Task: Find connections with filter location Saint-Bruno-de-Montarville with filter topic #Trainerwith filter profile language English with filter current company Citi India with filter school Sri Krishna Institute Of Technology with filter industry Transportation, Logistics, Supply Chain and Storage with filter service category WordPress Design with filter keywords title Dental Hygienist
Action: Mouse moved to (211, 267)
Screenshot: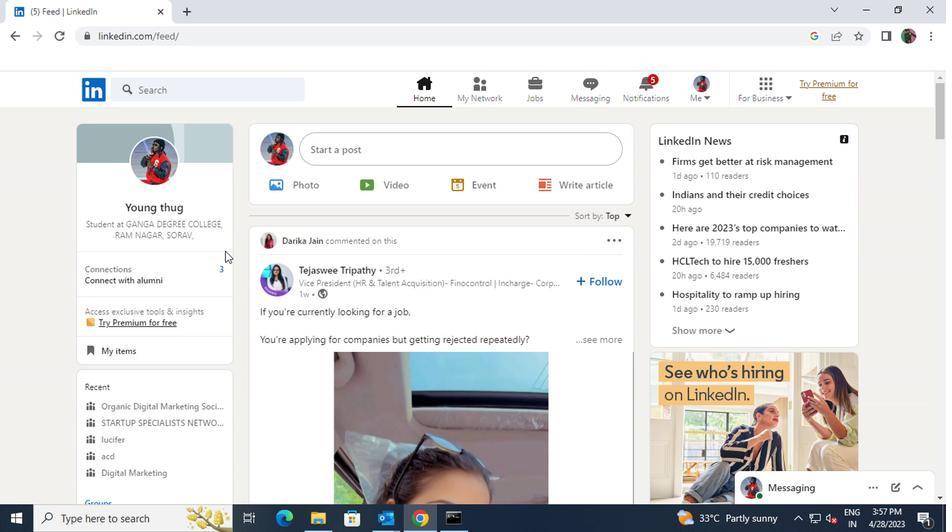 
Action: Mouse pressed left at (211, 267)
Screenshot: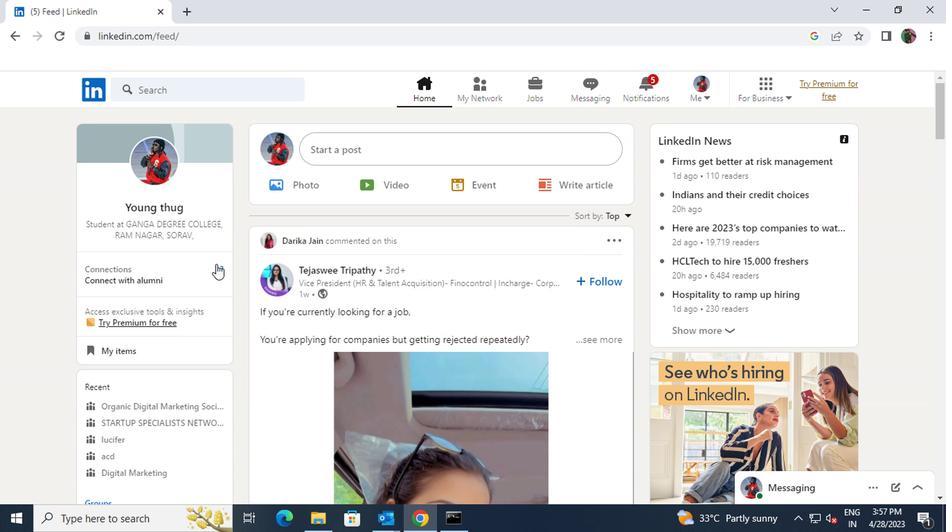 
Action: Mouse moved to (226, 169)
Screenshot: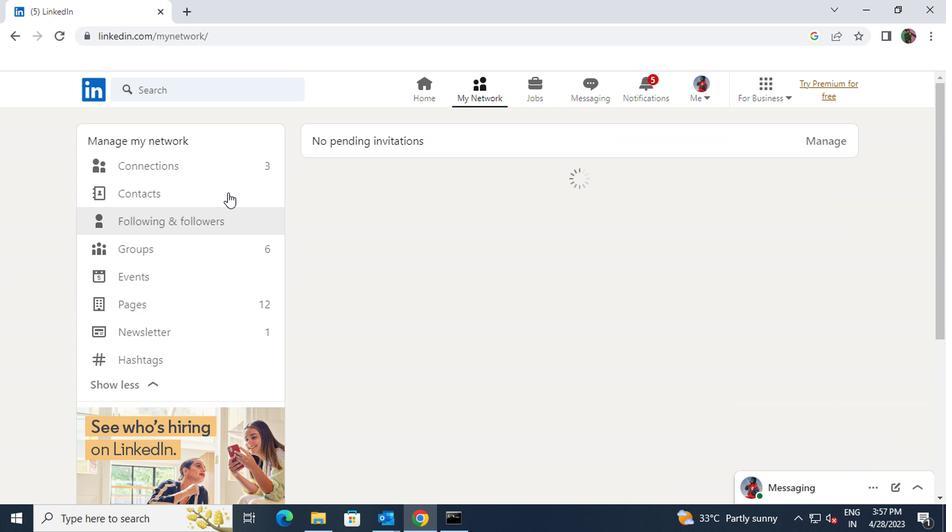 
Action: Mouse pressed left at (226, 169)
Screenshot: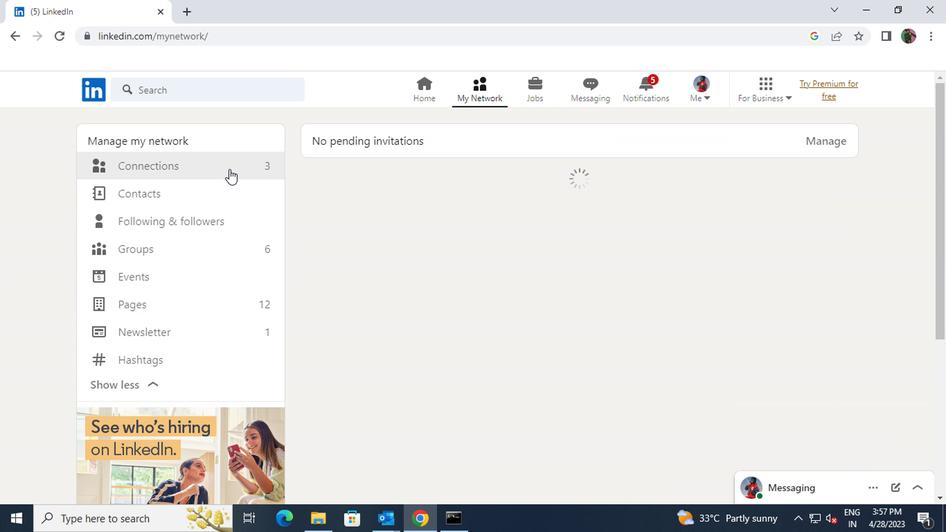
Action: Mouse moved to (556, 174)
Screenshot: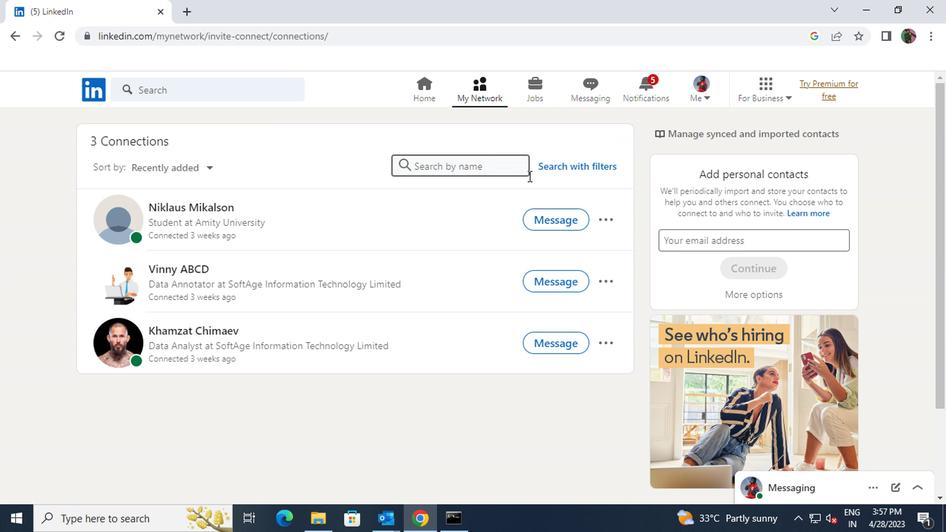 
Action: Mouse pressed left at (556, 174)
Screenshot: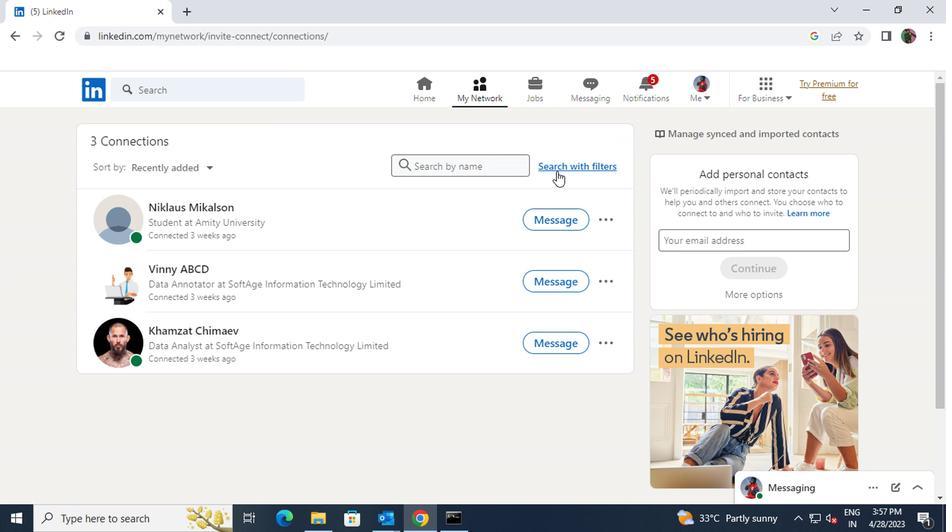 
Action: Mouse moved to (523, 131)
Screenshot: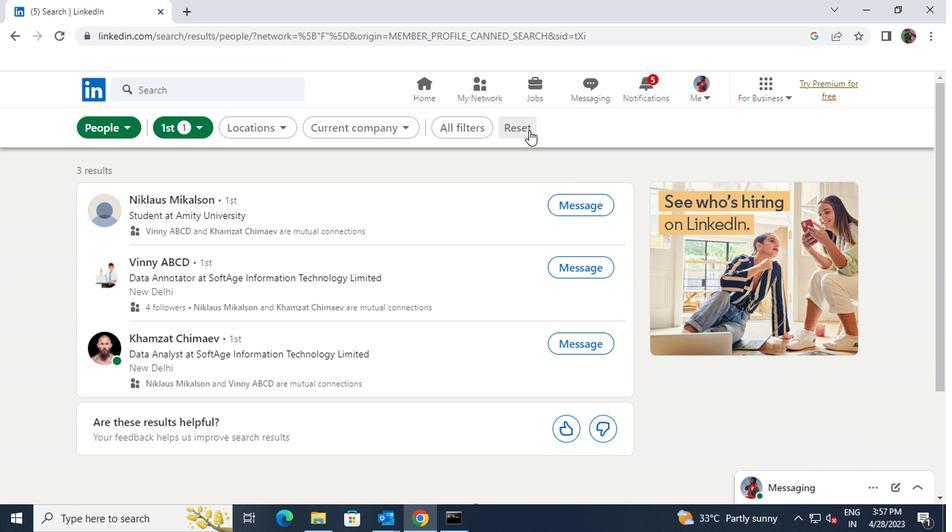 
Action: Mouse pressed left at (523, 131)
Screenshot: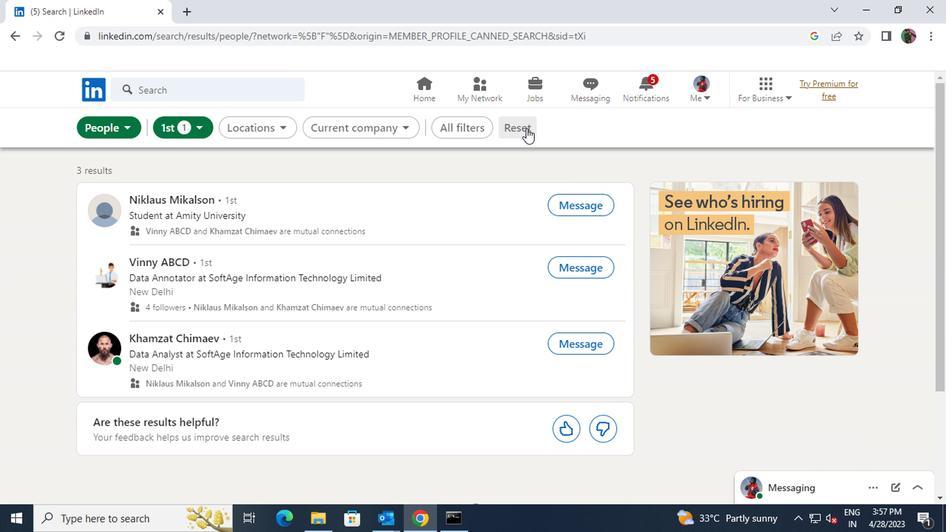 
Action: Mouse moved to (504, 126)
Screenshot: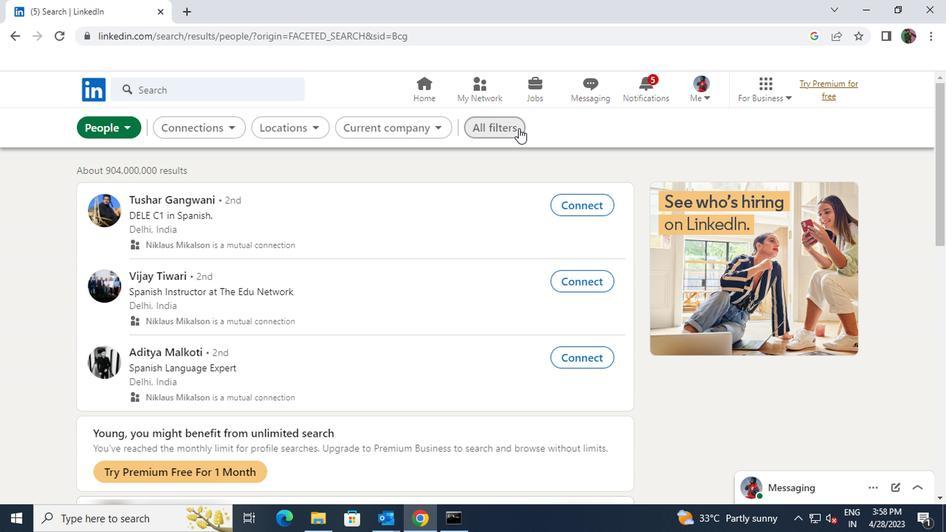 
Action: Mouse pressed left at (504, 126)
Screenshot: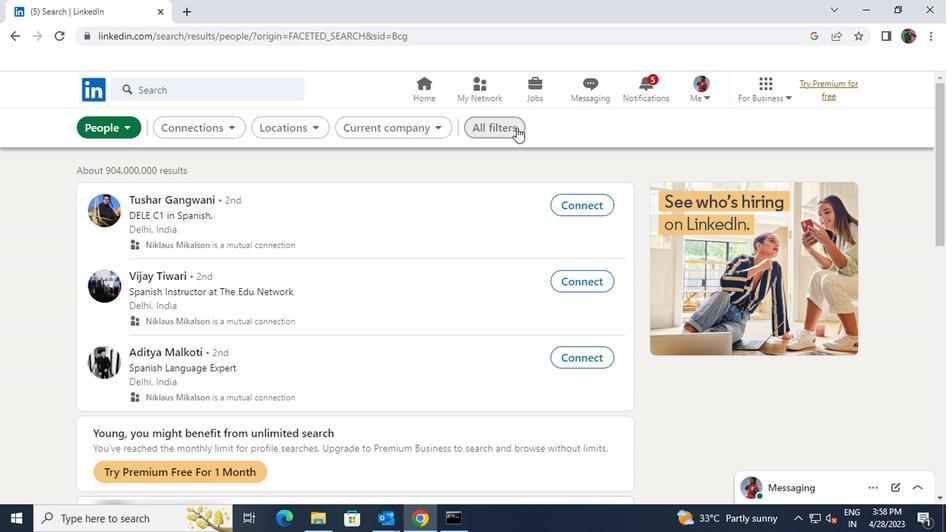 
Action: Mouse moved to (754, 319)
Screenshot: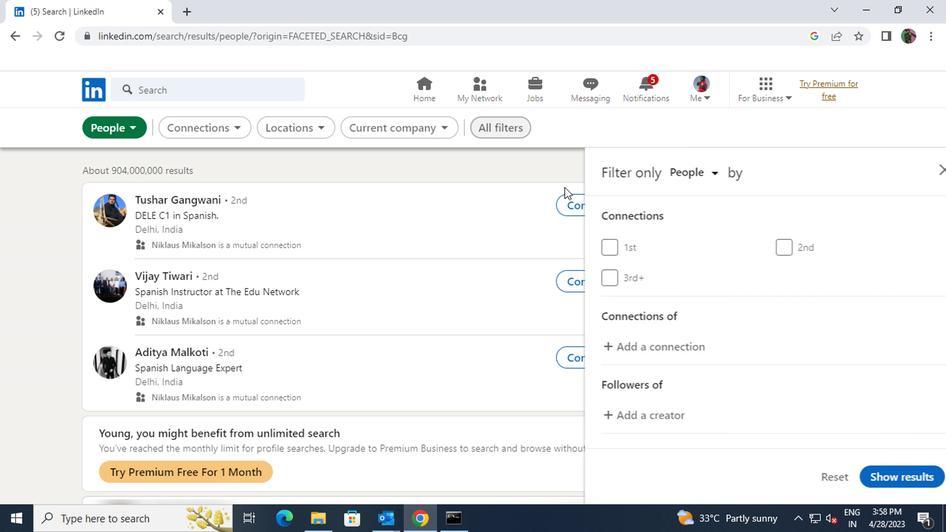 
Action: Mouse scrolled (754, 319) with delta (0, 0)
Screenshot: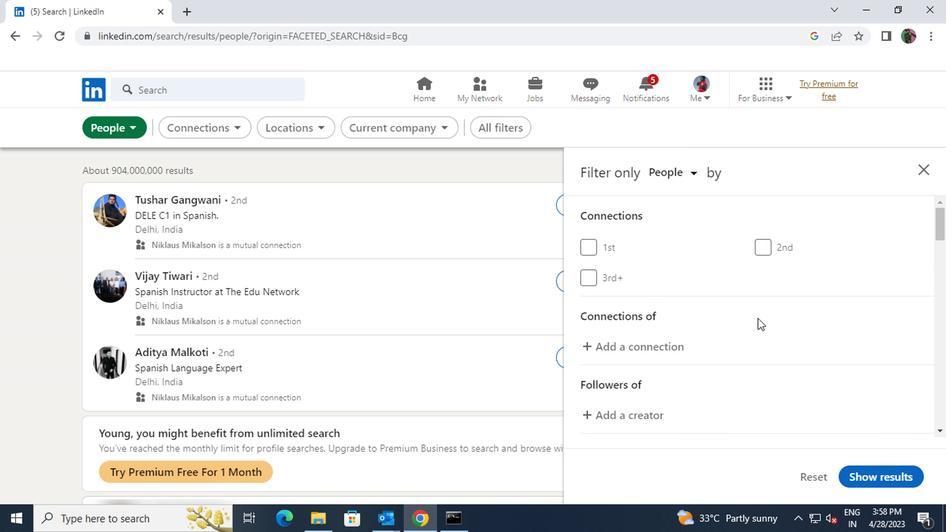 
Action: Mouse scrolled (754, 319) with delta (0, 0)
Screenshot: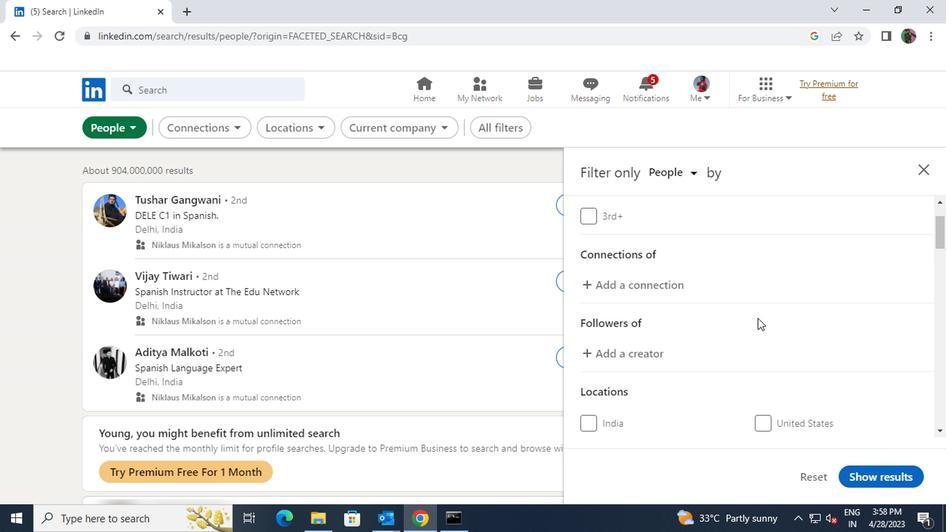 
Action: Mouse scrolled (754, 319) with delta (0, 0)
Screenshot: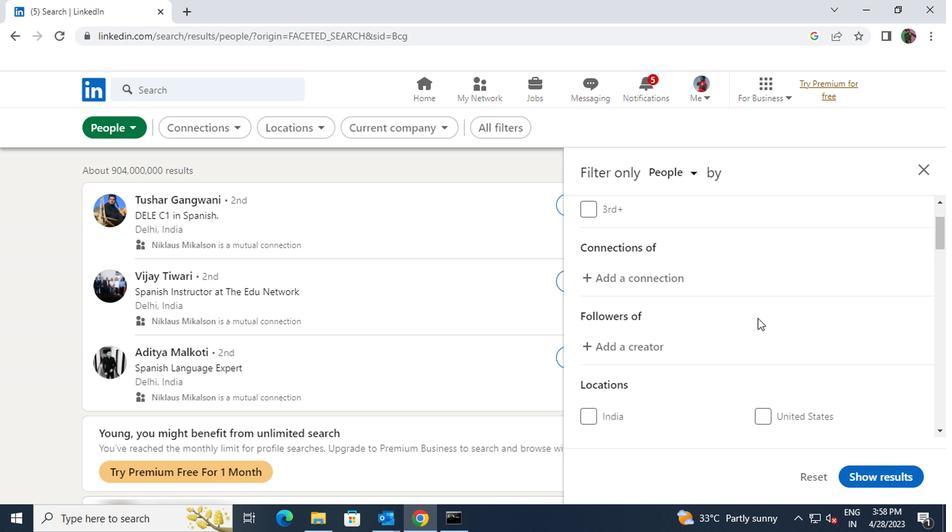 
Action: Mouse moved to (762, 333)
Screenshot: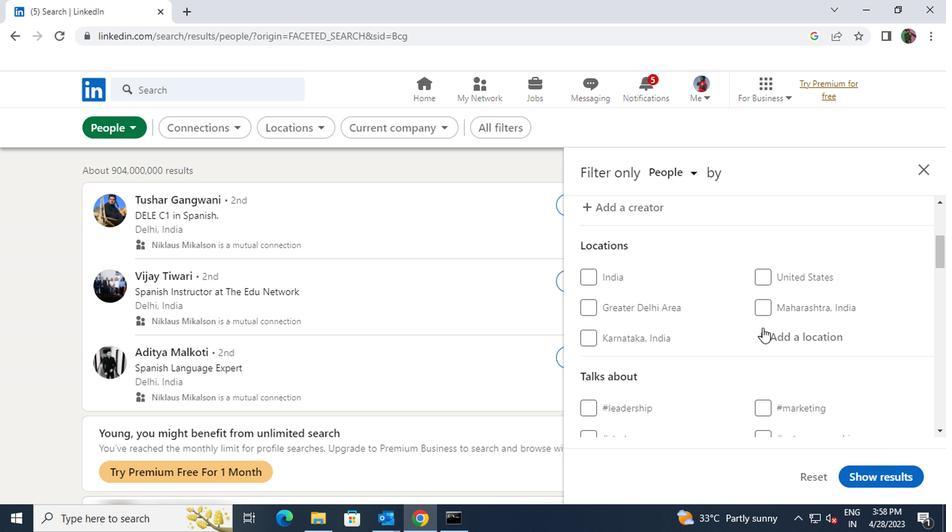 
Action: Mouse pressed left at (762, 333)
Screenshot: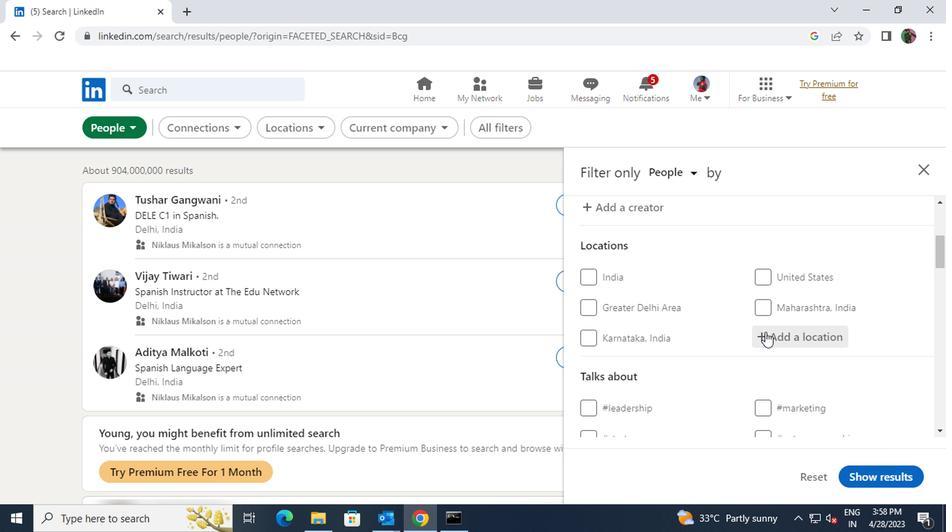 
Action: Key pressed <Key.shift><Key.shift>SAINT<Key.space><Key.shift>BRUNO<Key.space>DE
Screenshot: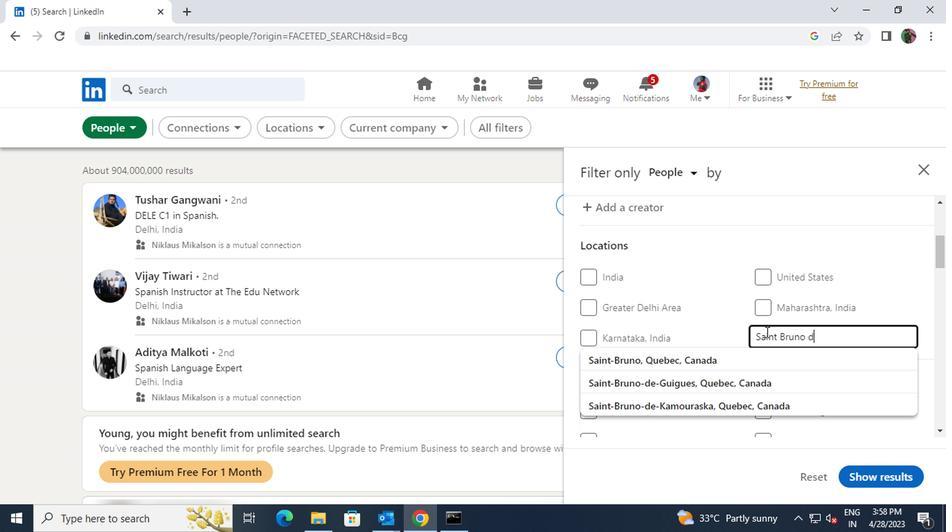 
Action: Mouse moved to (759, 357)
Screenshot: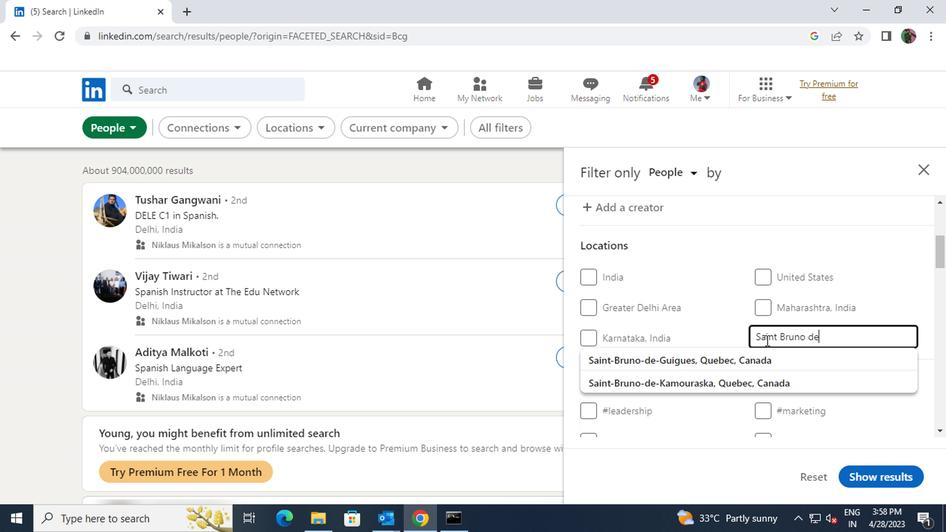 
Action: Mouse pressed left at (759, 357)
Screenshot: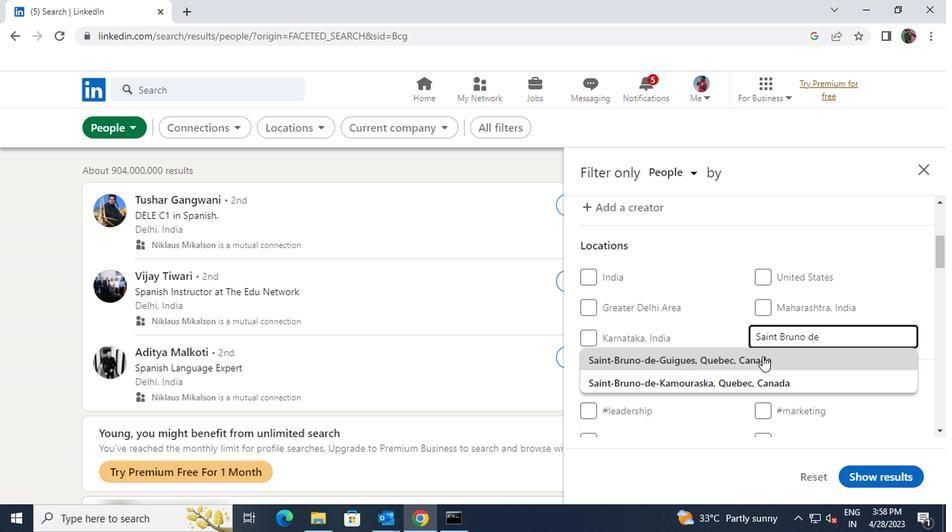 
Action: Mouse scrolled (759, 357) with delta (0, 0)
Screenshot: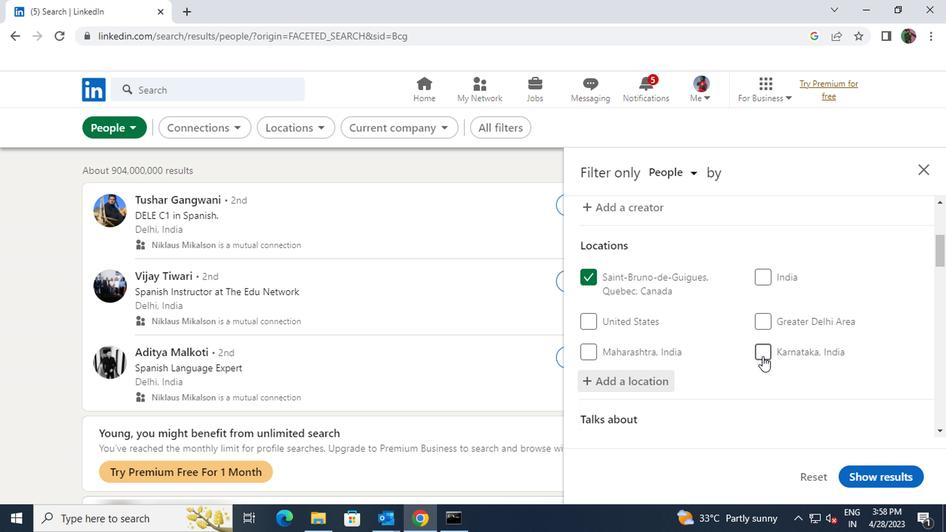 
Action: Mouse scrolled (759, 357) with delta (0, 0)
Screenshot: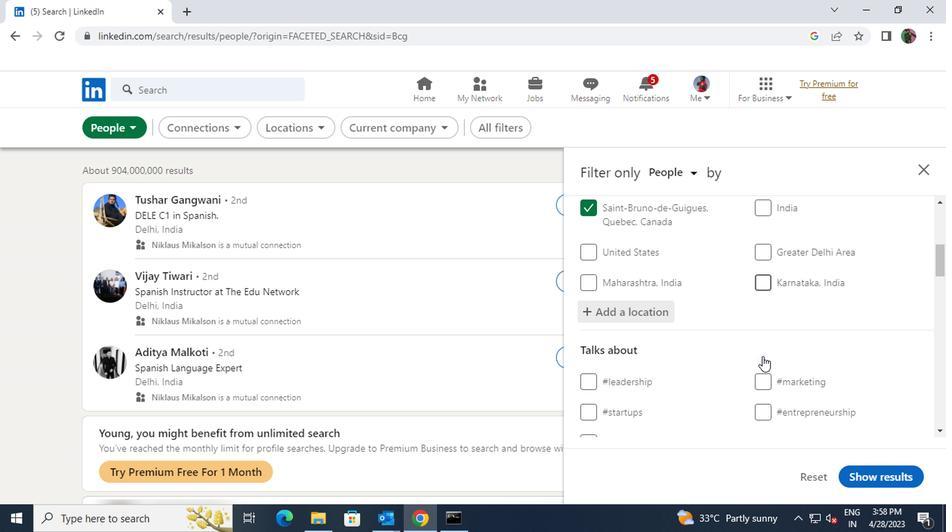 
Action: Mouse moved to (762, 372)
Screenshot: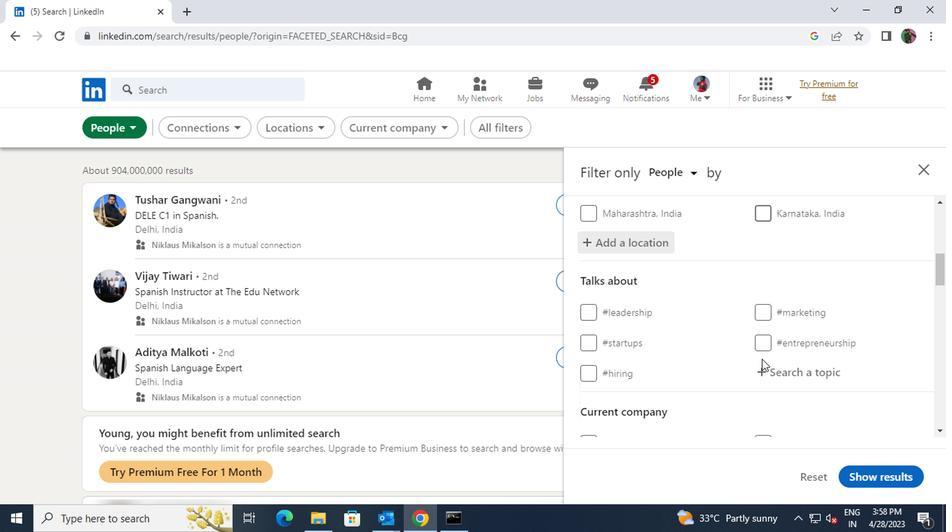 
Action: Mouse pressed left at (762, 372)
Screenshot: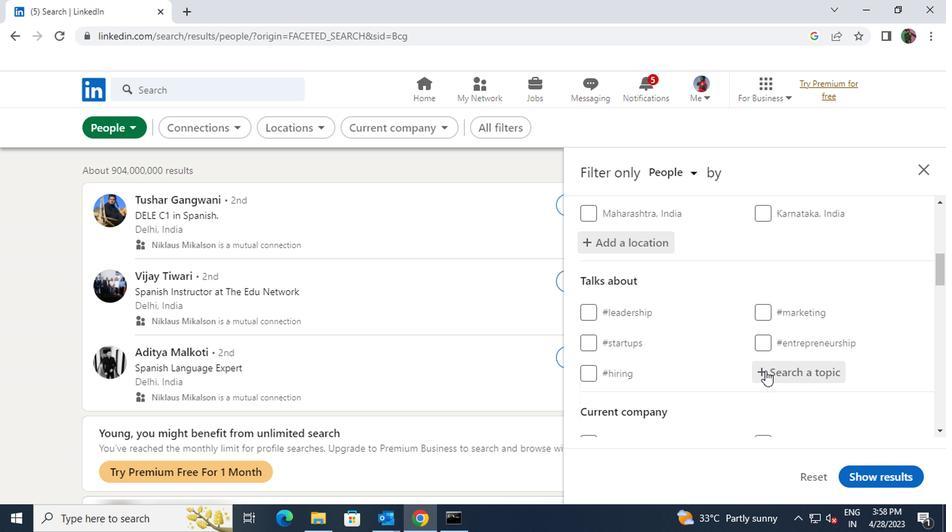 
Action: Key pressed <Key.shift>TRAINER
Screenshot: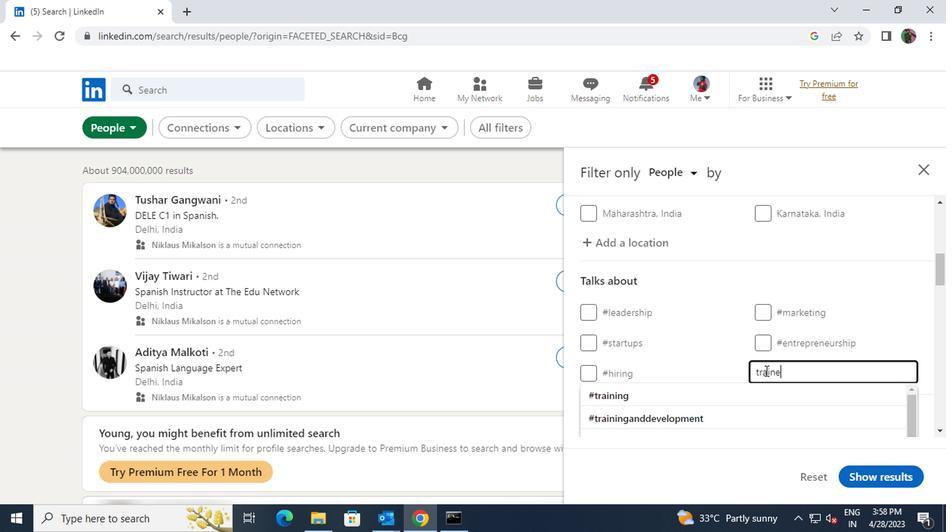 
Action: Mouse moved to (755, 389)
Screenshot: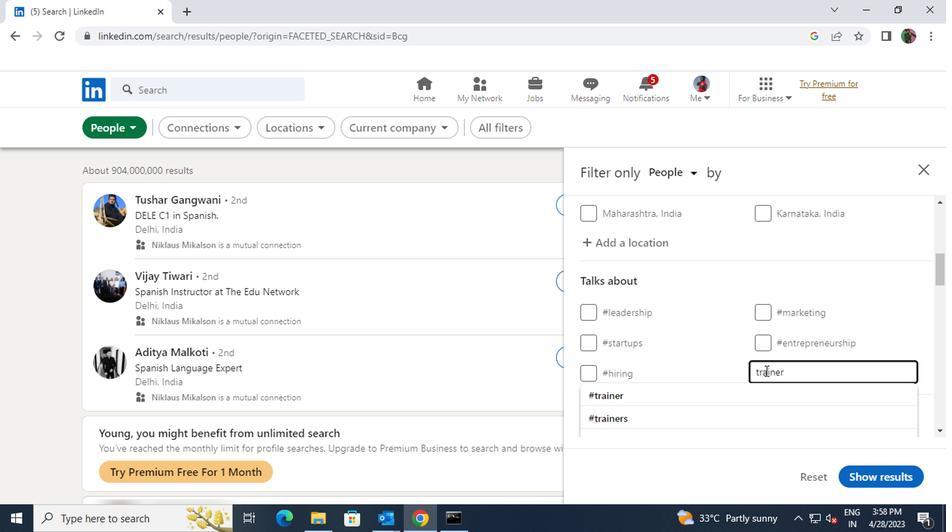 
Action: Mouse pressed left at (755, 389)
Screenshot: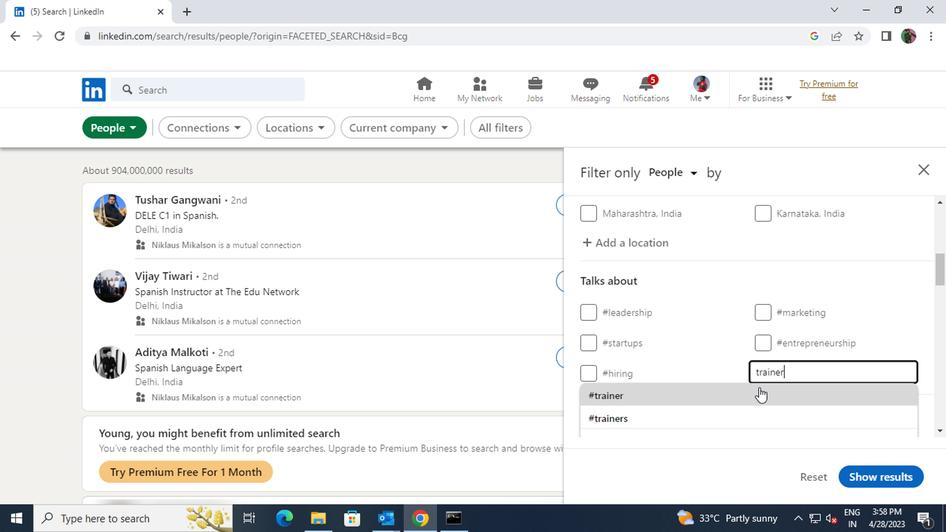 
Action: Mouse scrolled (755, 388) with delta (0, 0)
Screenshot: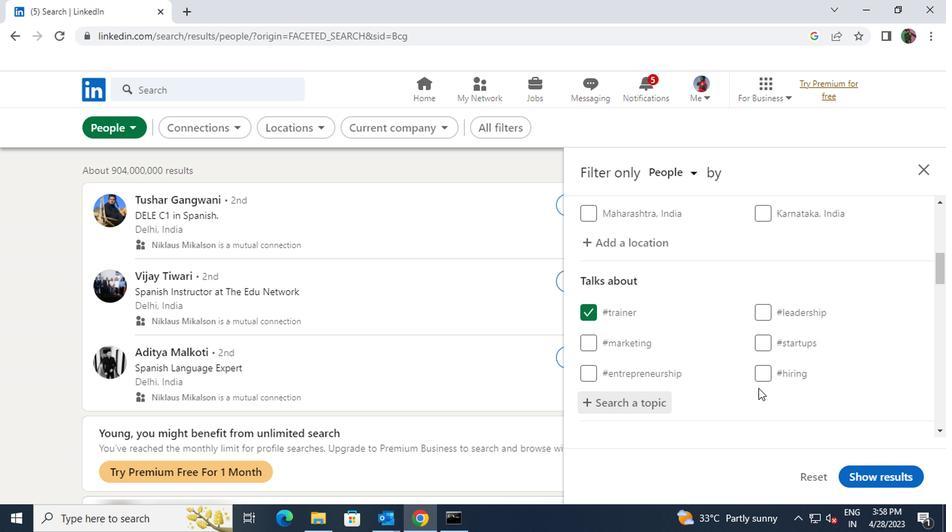 
Action: Mouse scrolled (755, 388) with delta (0, 0)
Screenshot: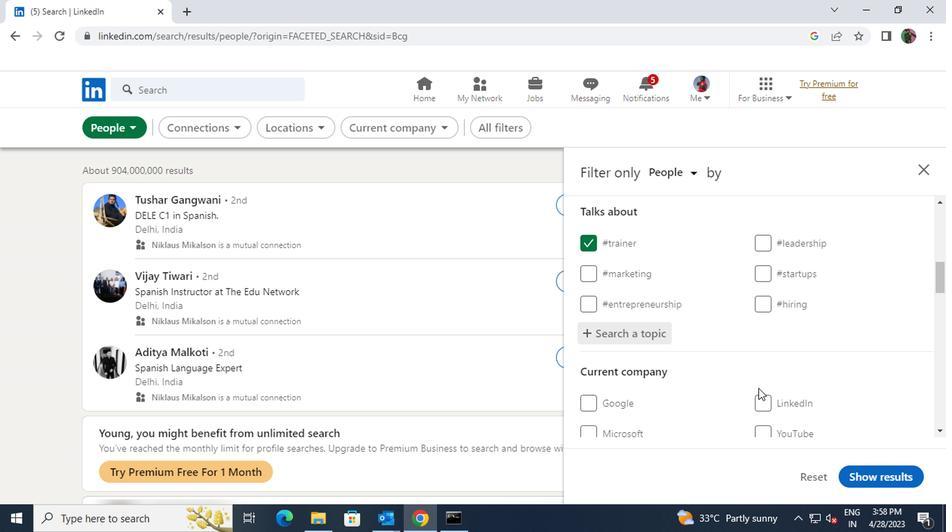 
Action: Mouse scrolled (755, 388) with delta (0, 0)
Screenshot: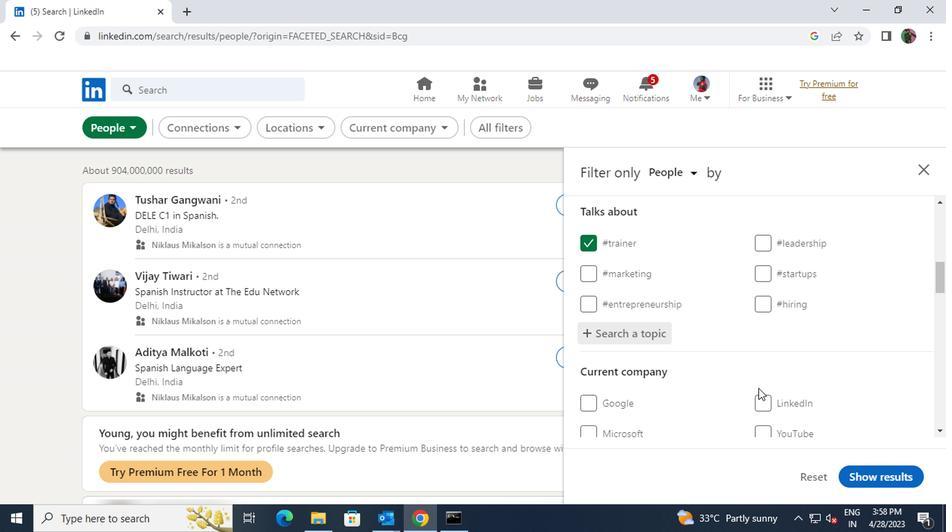 
Action: Mouse scrolled (755, 388) with delta (0, 0)
Screenshot: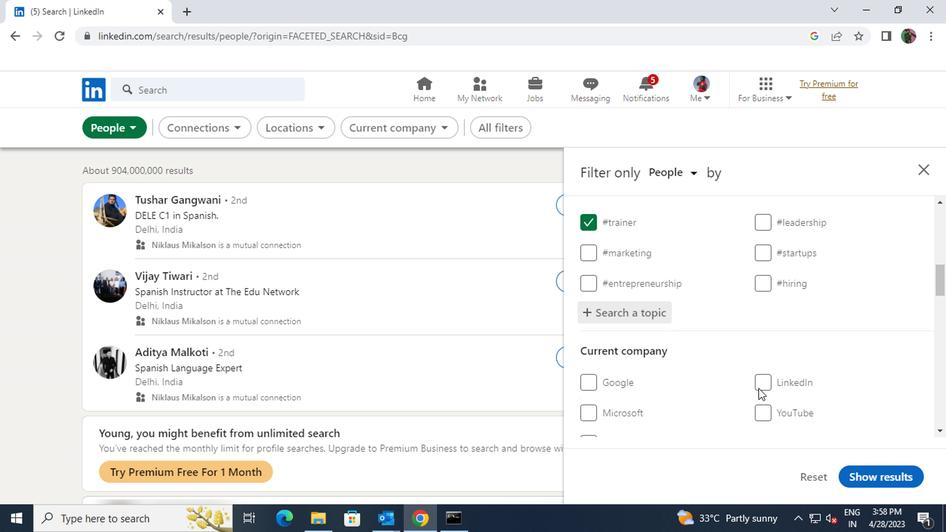 
Action: Mouse scrolled (755, 388) with delta (0, 0)
Screenshot: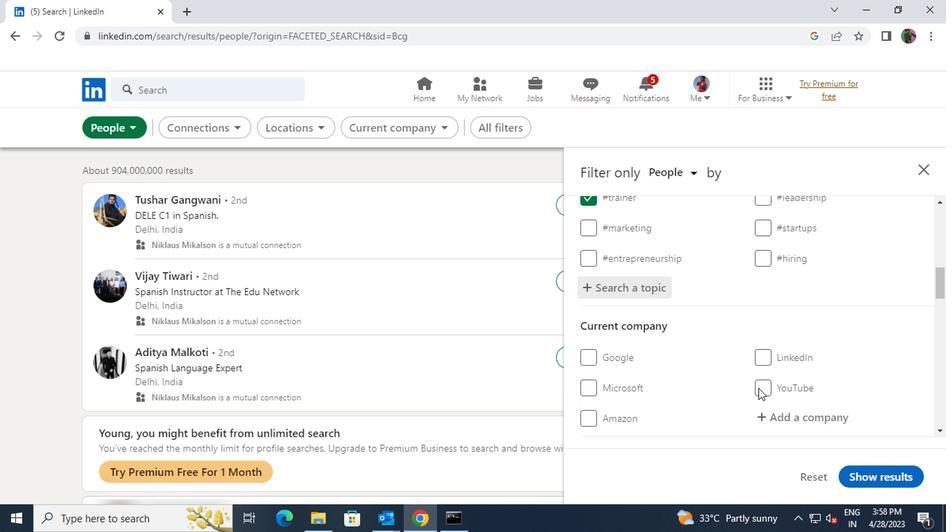 
Action: Mouse scrolled (755, 388) with delta (0, 0)
Screenshot: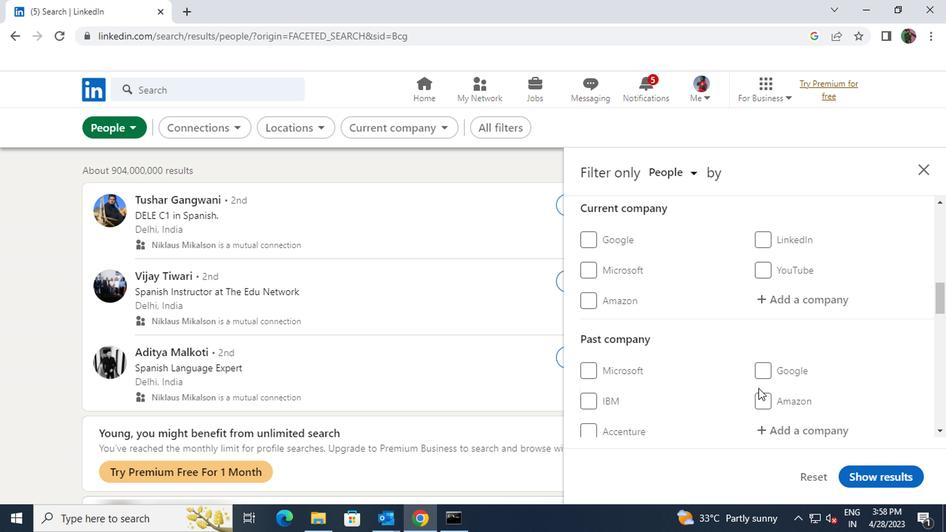
Action: Mouse scrolled (755, 388) with delta (0, 0)
Screenshot: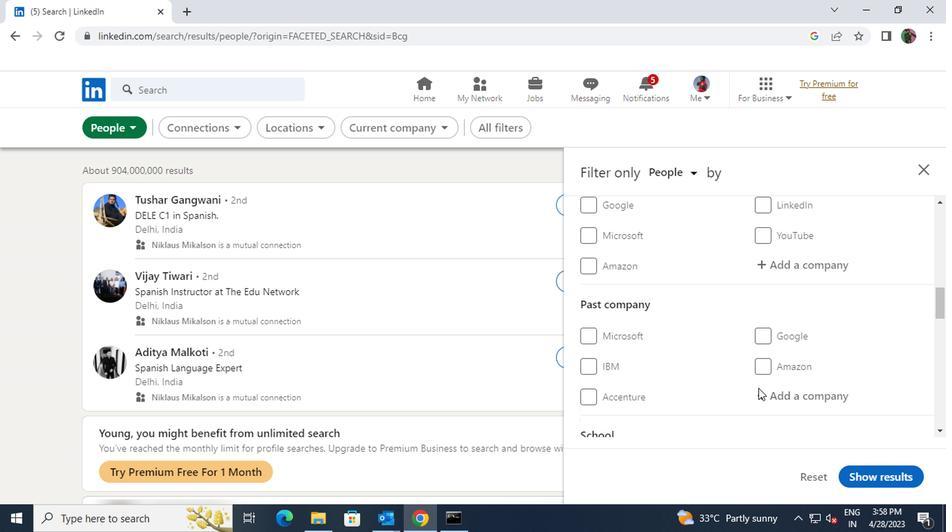 
Action: Mouse scrolled (755, 388) with delta (0, 0)
Screenshot: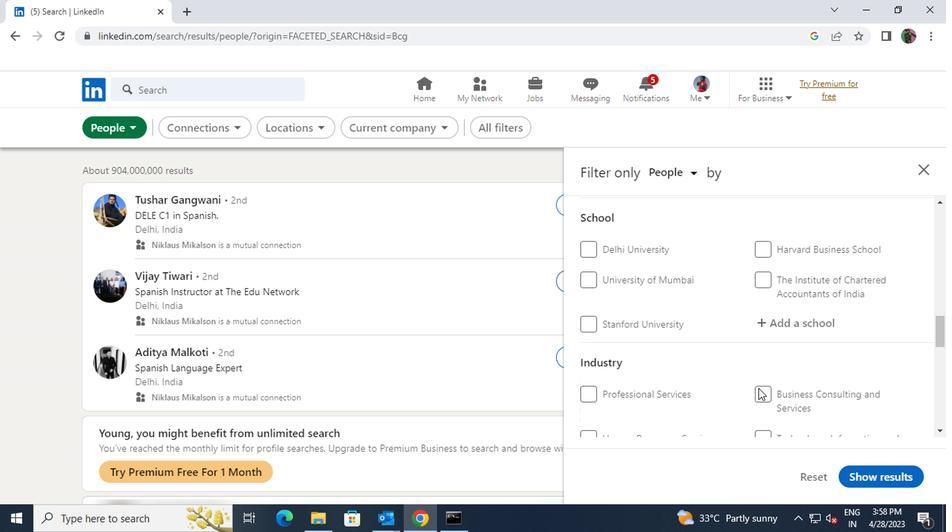 
Action: Mouse scrolled (755, 388) with delta (0, 0)
Screenshot: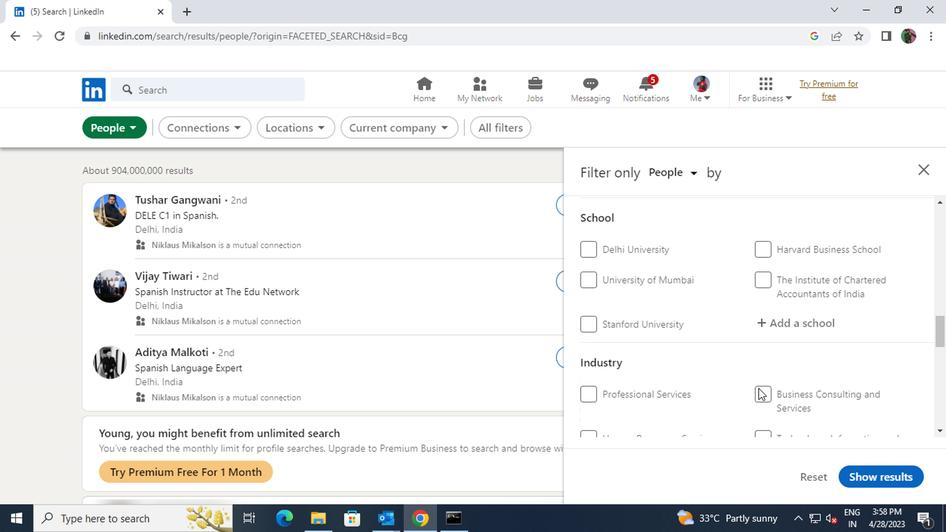 
Action: Mouse scrolled (755, 388) with delta (0, 0)
Screenshot: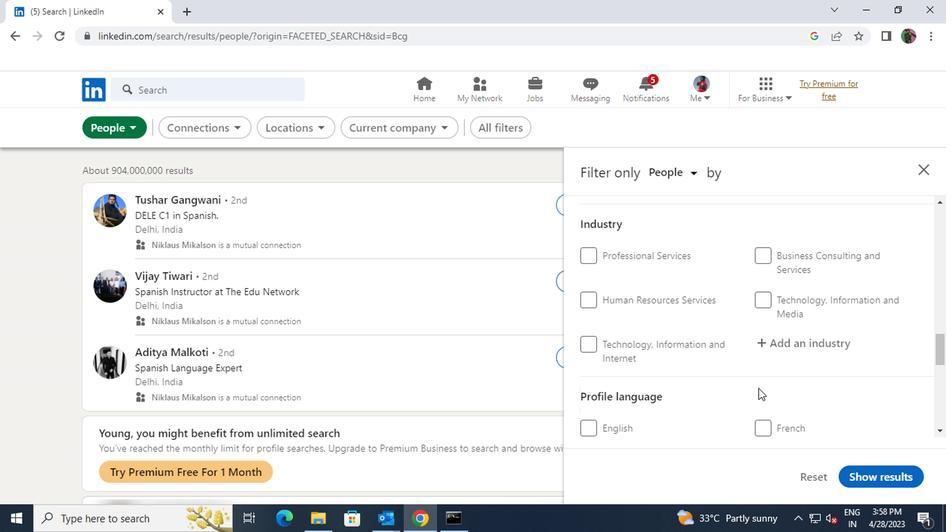 
Action: Mouse moved to (584, 357)
Screenshot: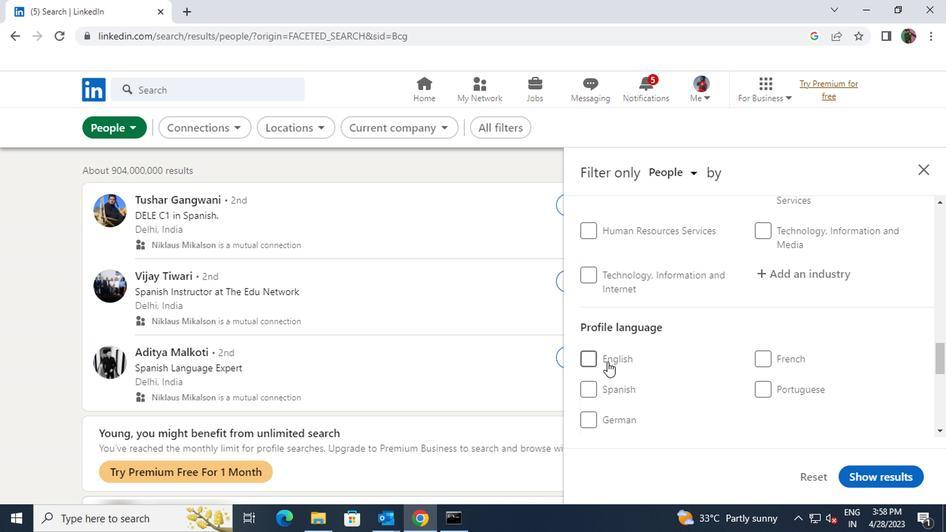 
Action: Mouse pressed left at (584, 357)
Screenshot: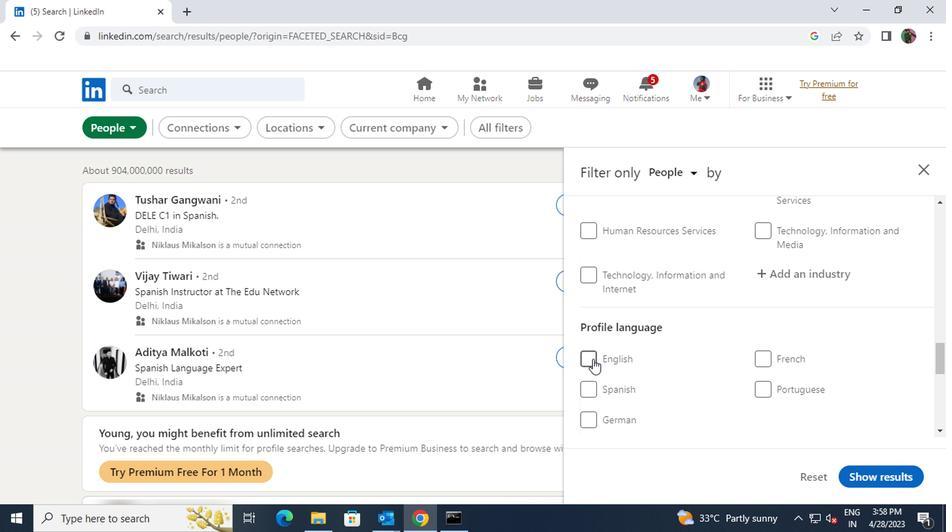 
Action: Mouse moved to (669, 355)
Screenshot: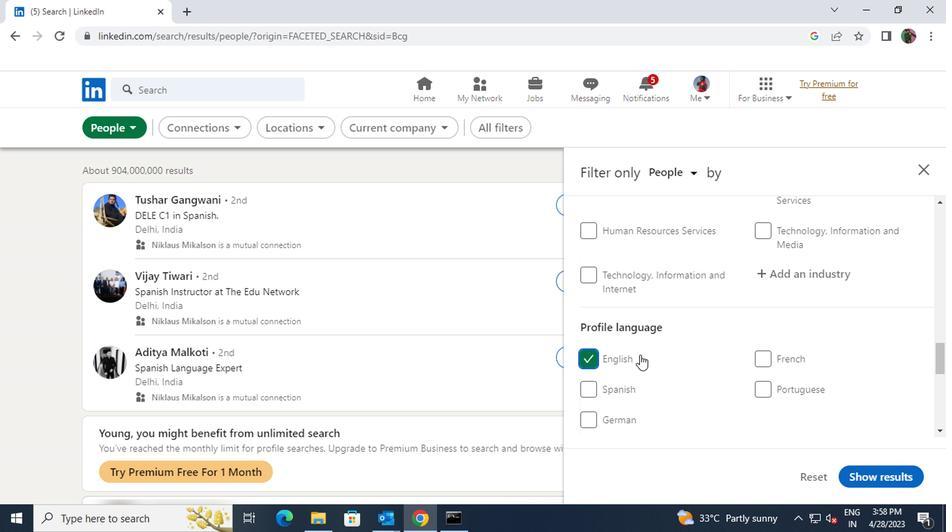 
Action: Mouse scrolled (669, 356) with delta (0, 0)
Screenshot: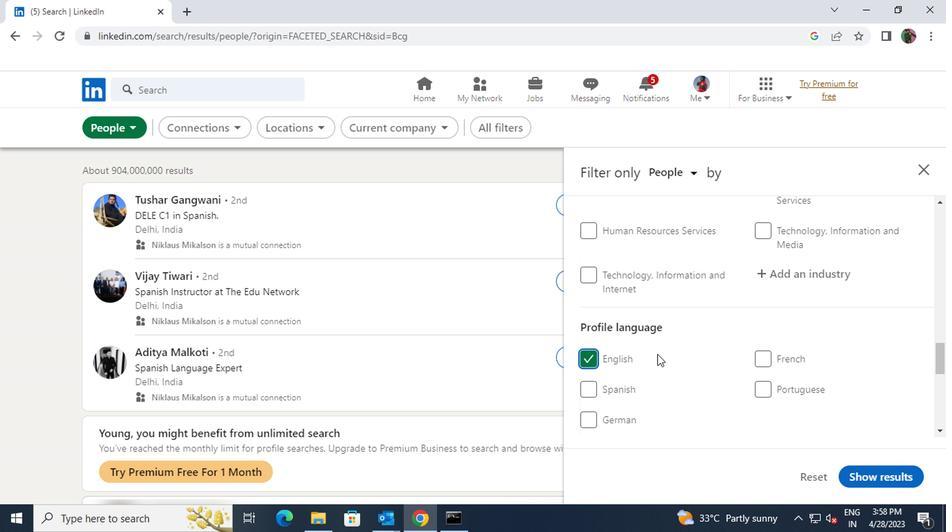 
Action: Mouse scrolled (669, 356) with delta (0, 0)
Screenshot: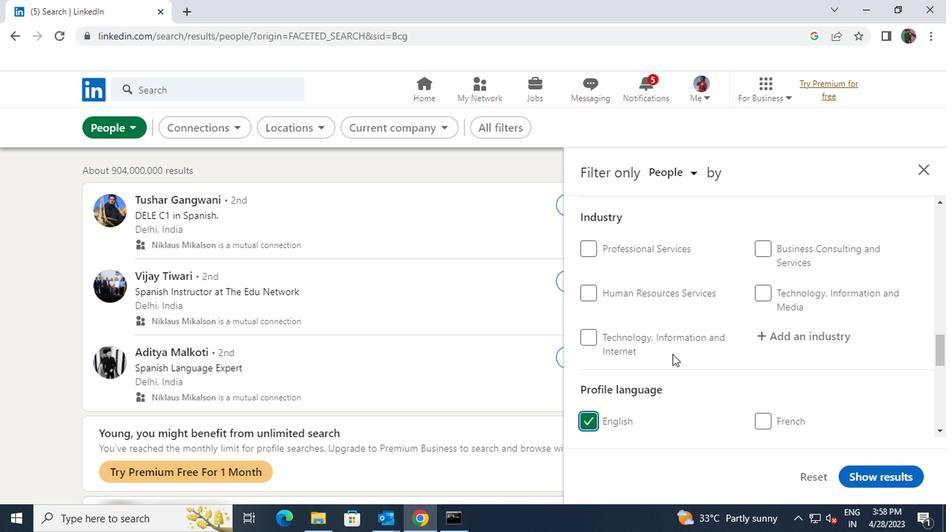 
Action: Mouse scrolled (669, 356) with delta (0, 0)
Screenshot: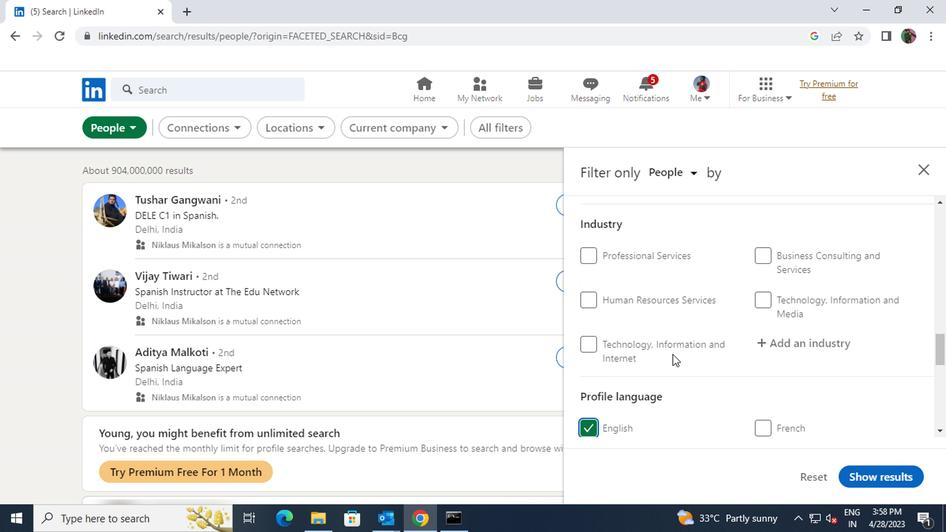 
Action: Mouse scrolled (669, 356) with delta (0, 0)
Screenshot: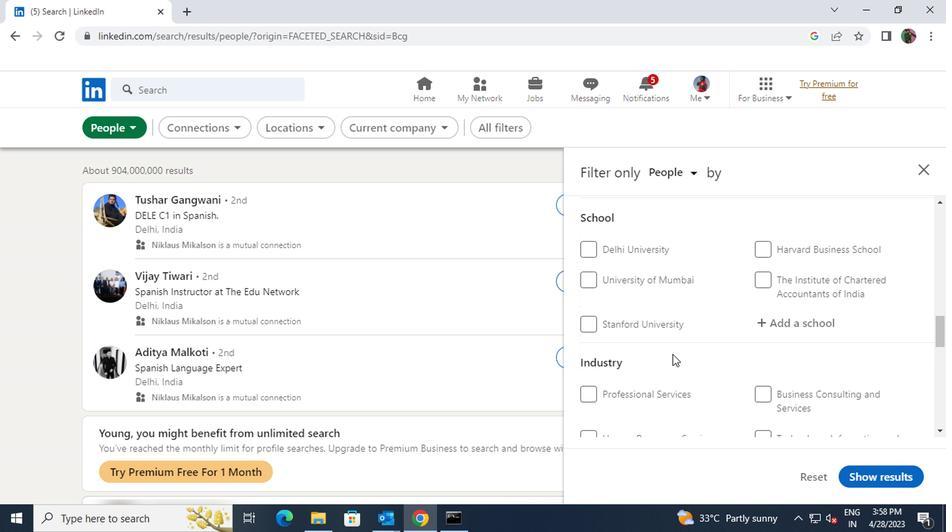 
Action: Mouse scrolled (669, 356) with delta (0, 0)
Screenshot: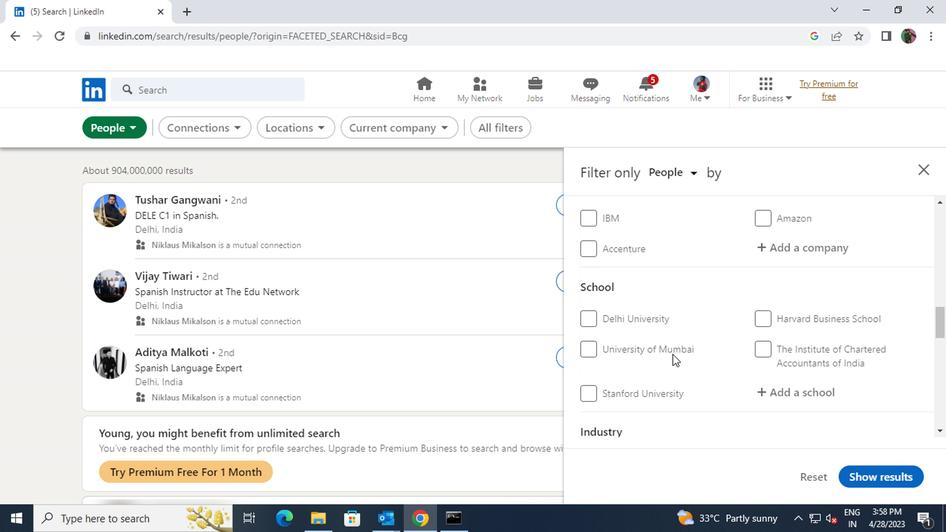 
Action: Mouse scrolled (669, 356) with delta (0, 0)
Screenshot: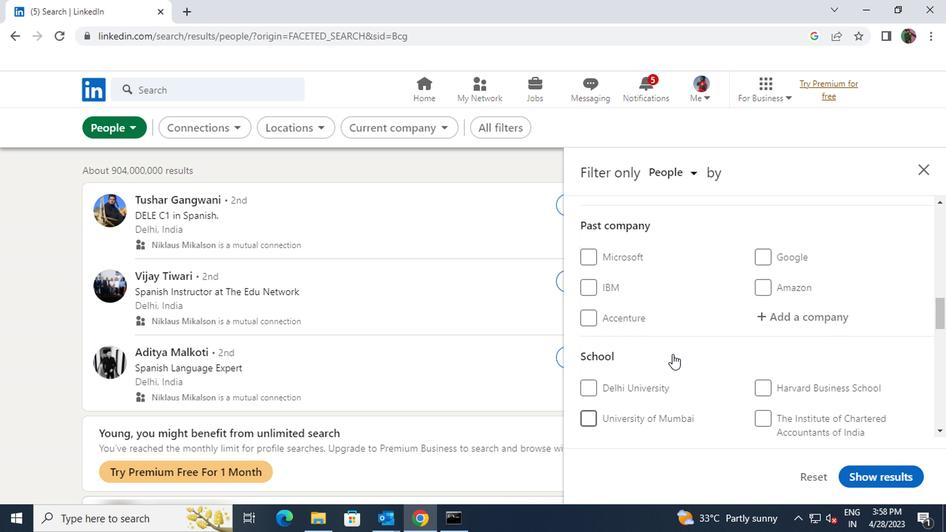 
Action: Mouse scrolled (669, 356) with delta (0, 0)
Screenshot: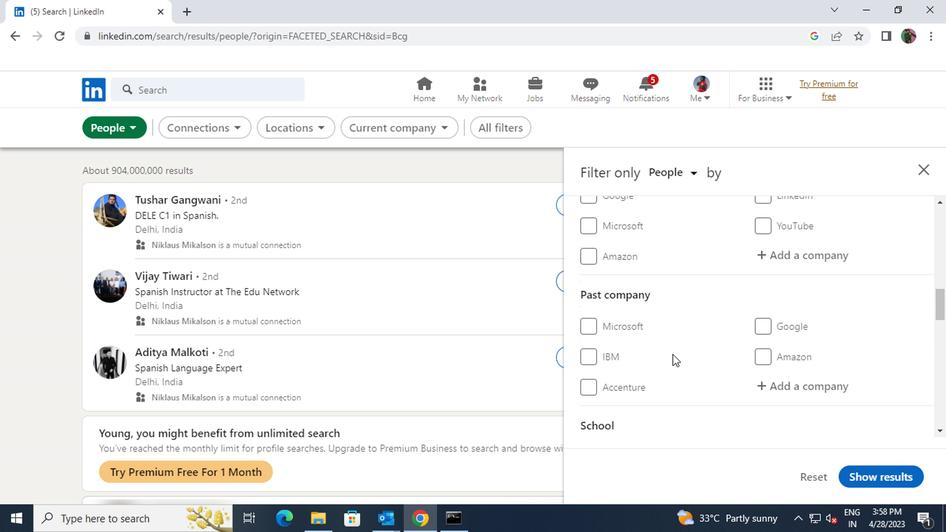 
Action: Mouse moved to (787, 326)
Screenshot: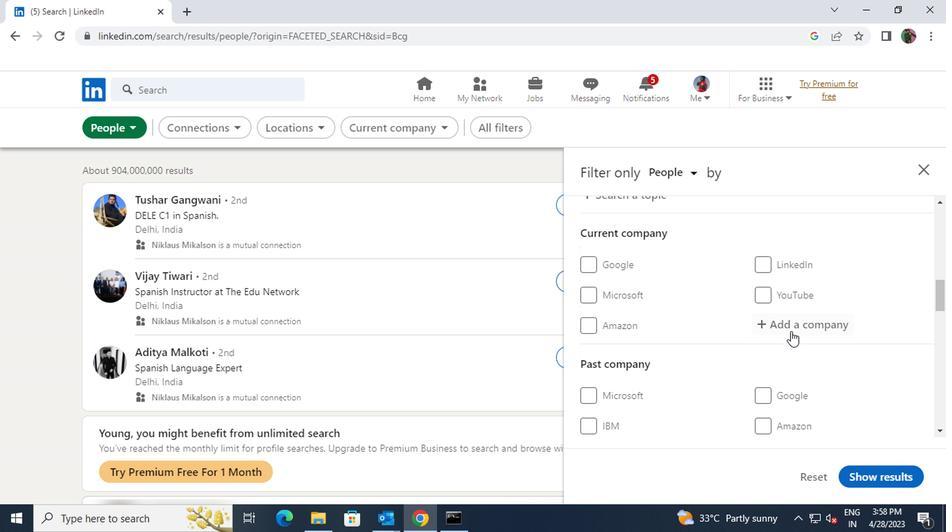 
Action: Mouse pressed left at (787, 326)
Screenshot: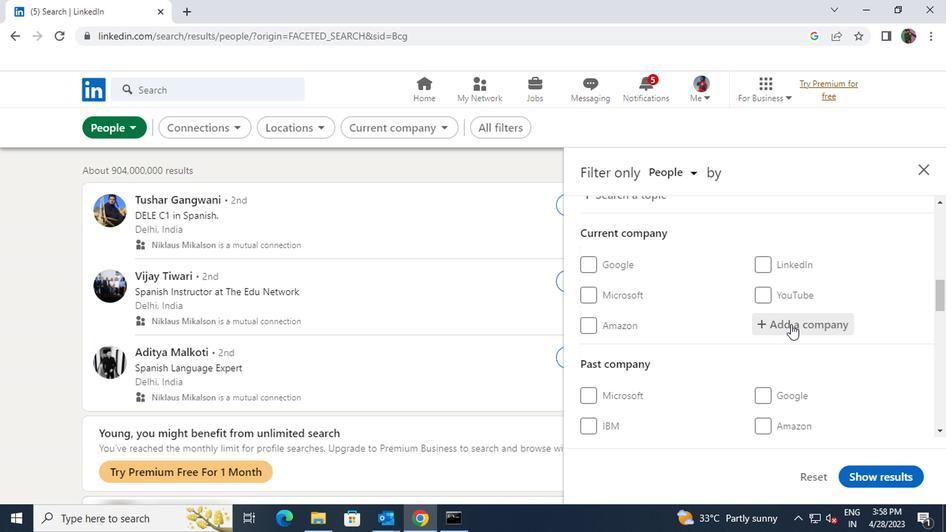 
Action: Key pressed <Key.shift>CITI<Key.space>INDIA
Screenshot: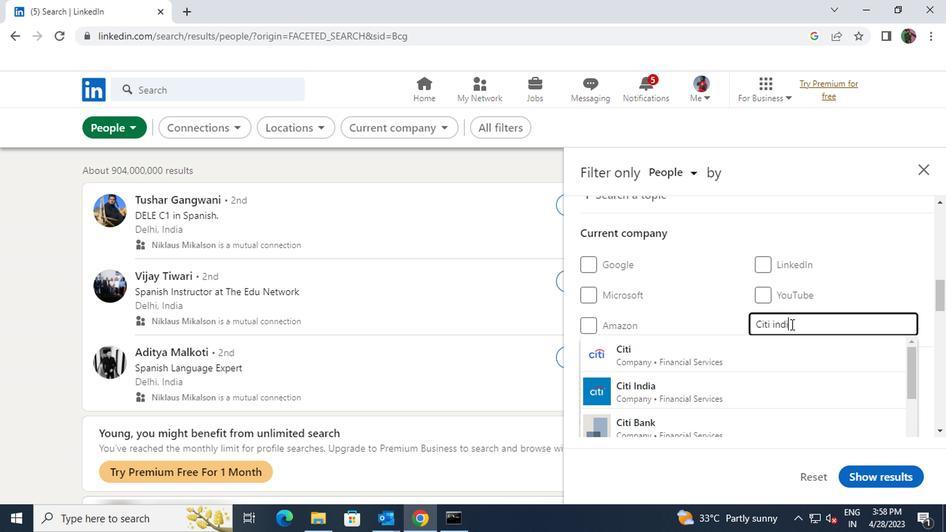 
Action: Mouse moved to (779, 344)
Screenshot: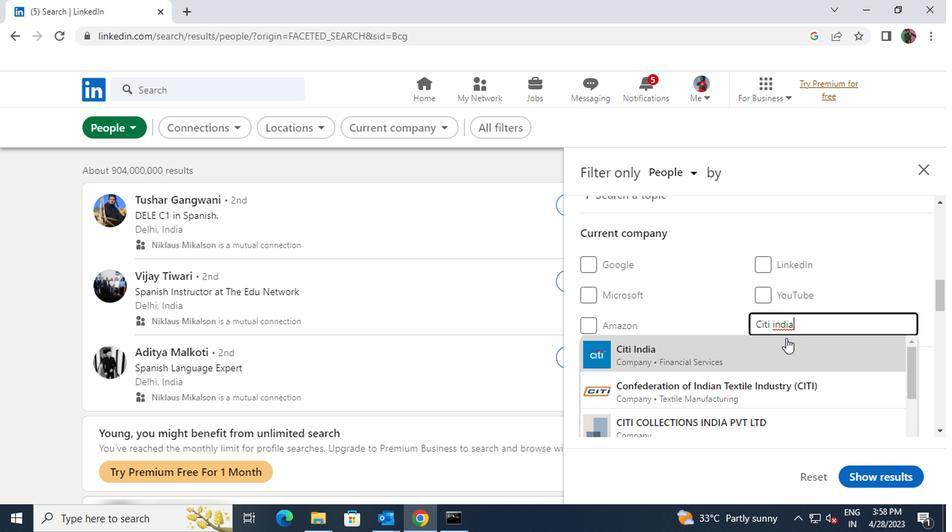 
Action: Mouse pressed left at (779, 344)
Screenshot: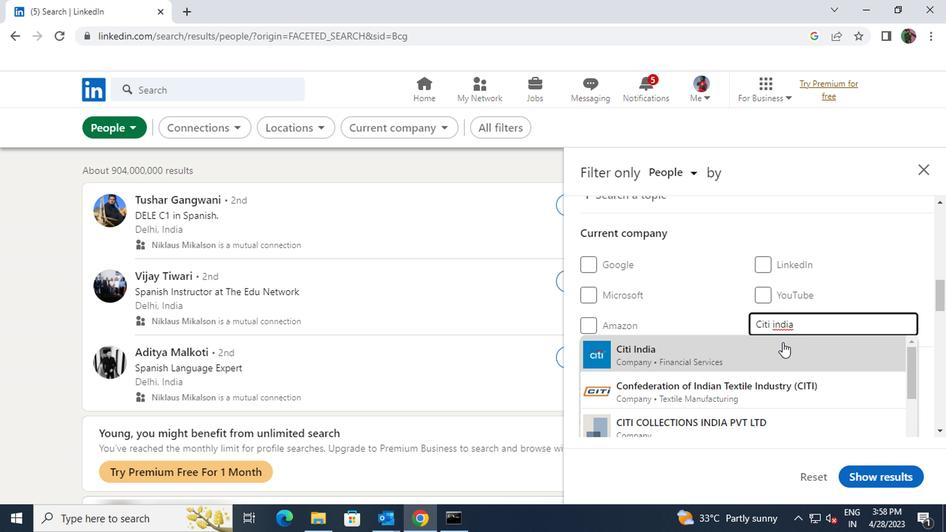 
Action: Mouse scrolled (779, 343) with delta (0, 0)
Screenshot: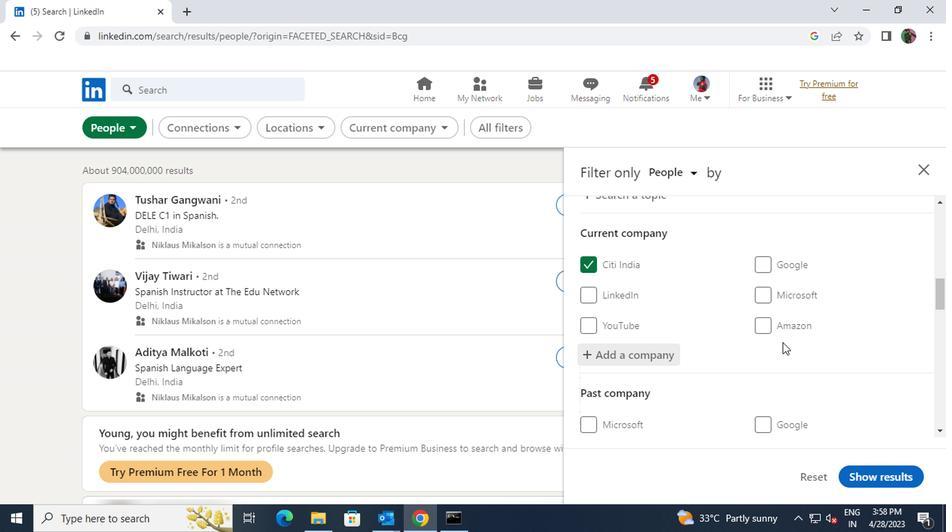 
Action: Mouse scrolled (779, 343) with delta (0, 0)
Screenshot: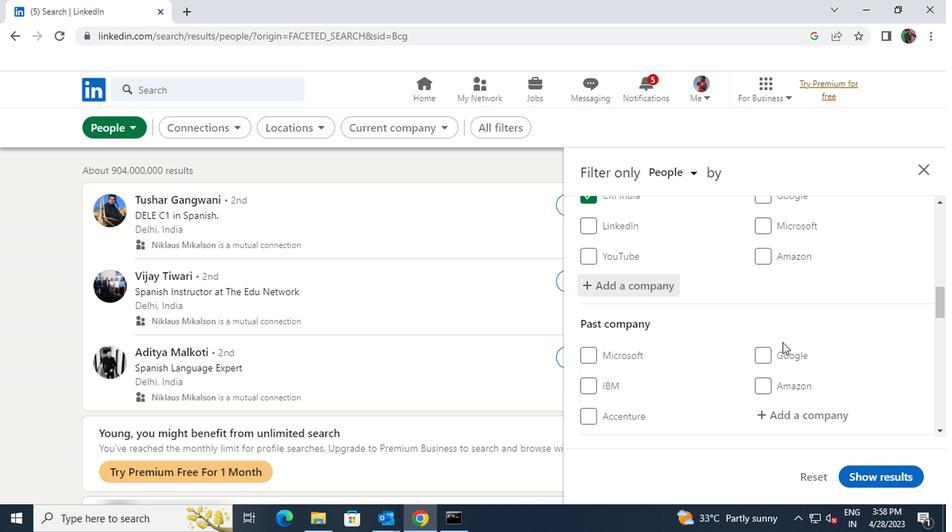 
Action: Mouse scrolled (779, 343) with delta (0, 0)
Screenshot: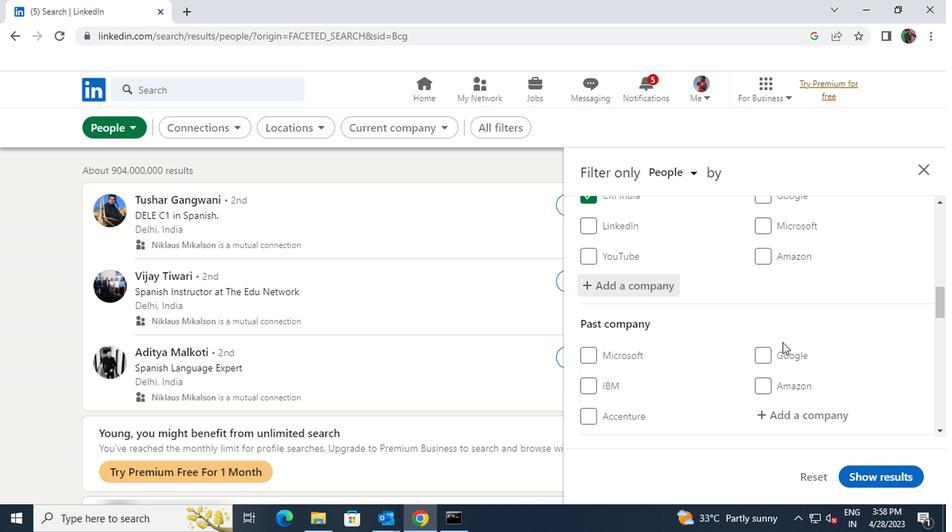 
Action: Mouse scrolled (779, 343) with delta (0, 0)
Screenshot: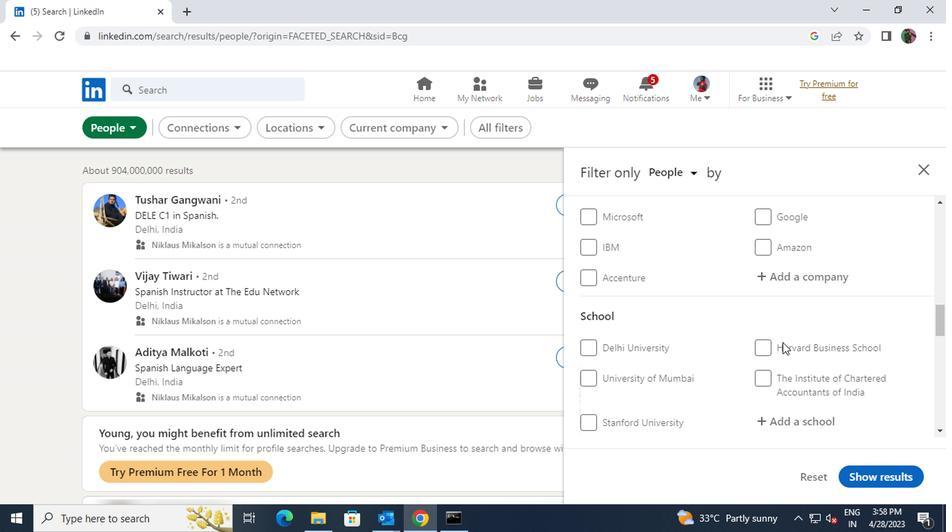 
Action: Mouse moved to (780, 351)
Screenshot: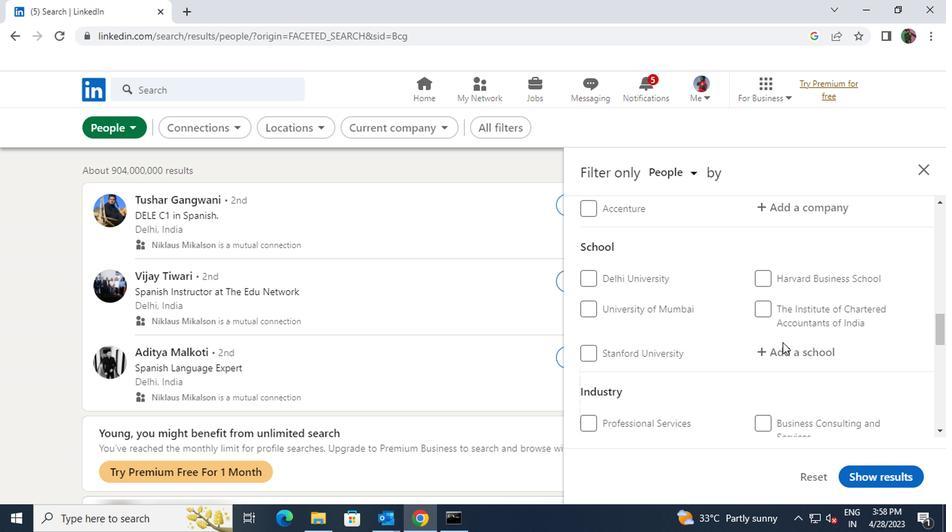 
Action: Mouse pressed left at (780, 351)
Screenshot: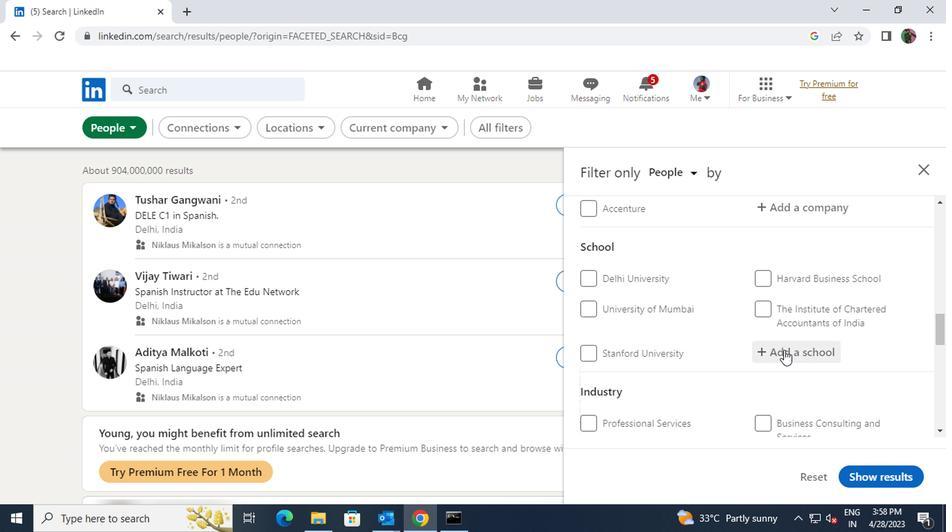 
Action: Key pressed <Key.shift>SRI<Key.space><Key.shift>KRISHNA<Key.space>
Screenshot: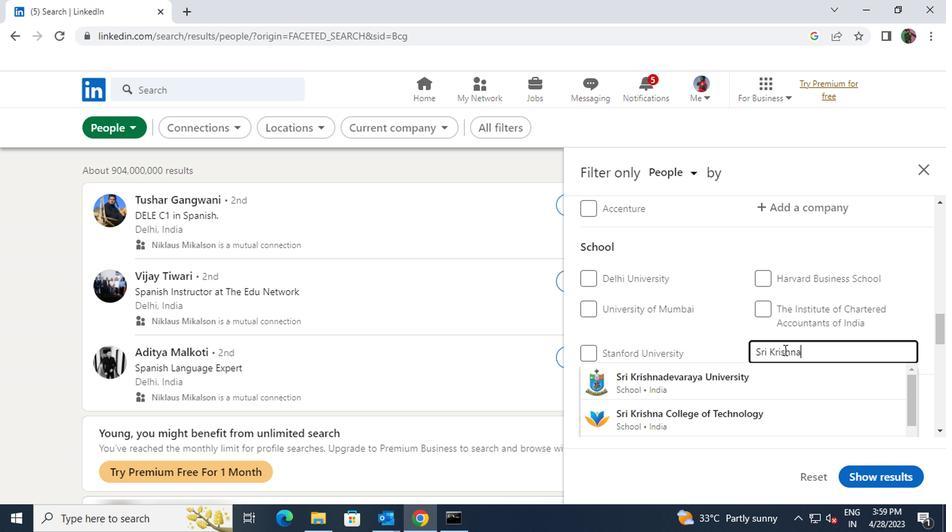 
Action: Mouse moved to (777, 376)
Screenshot: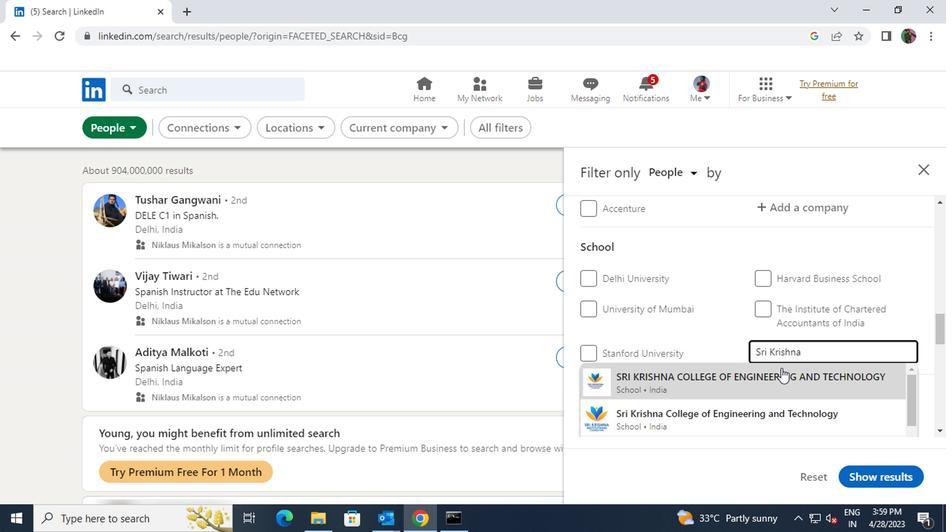 
Action: Mouse pressed left at (777, 376)
Screenshot: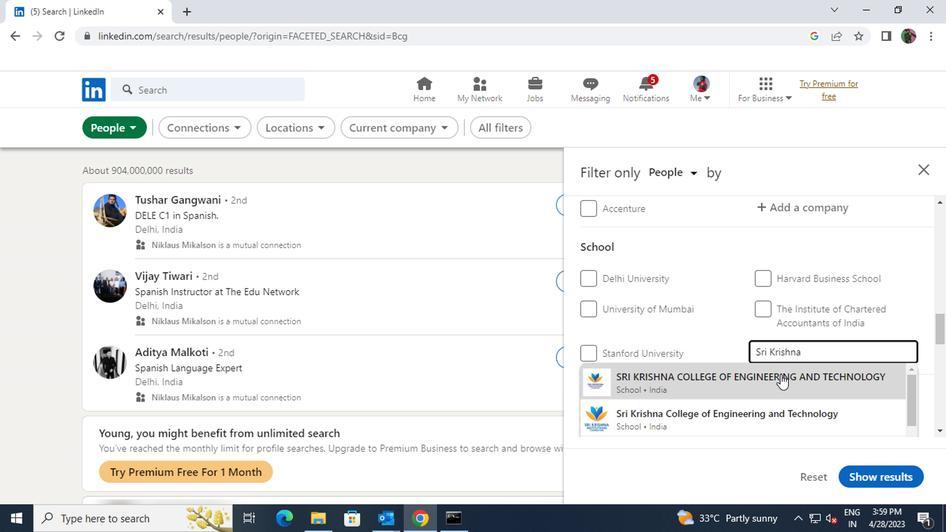 
Action: Mouse scrolled (777, 375) with delta (0, 0)
Screenshot: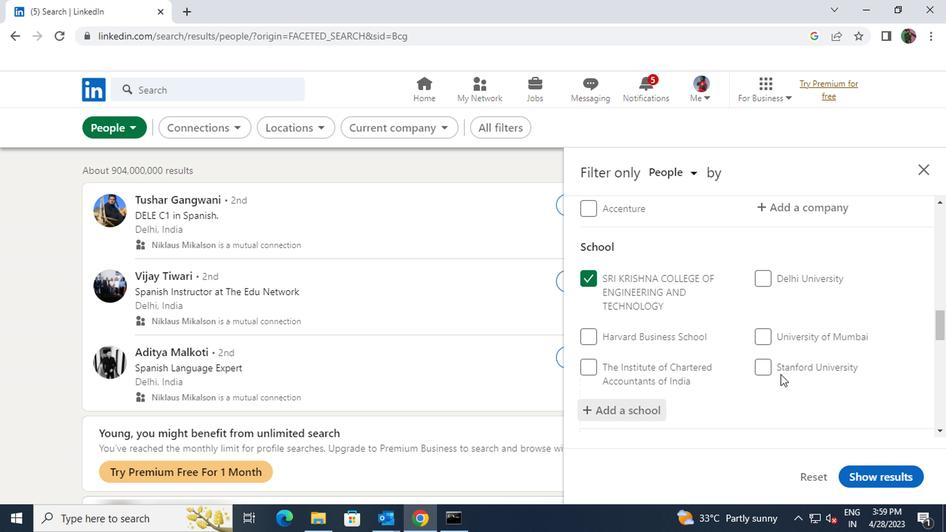 
Action: Mouse scrolled (777, 375) with delta (0, 0)
Screenshot: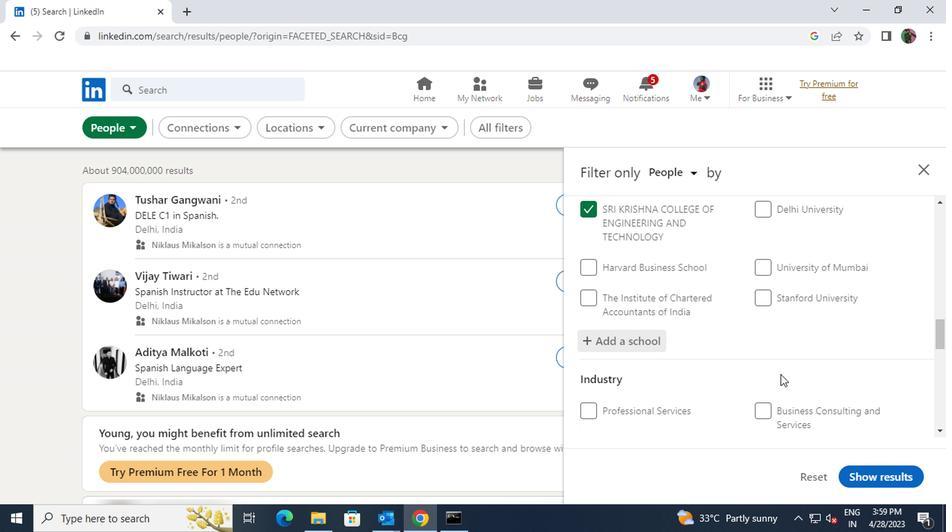 
Action: Mouse scrolled (777, 375) with delta (0, 0)
Screenshot: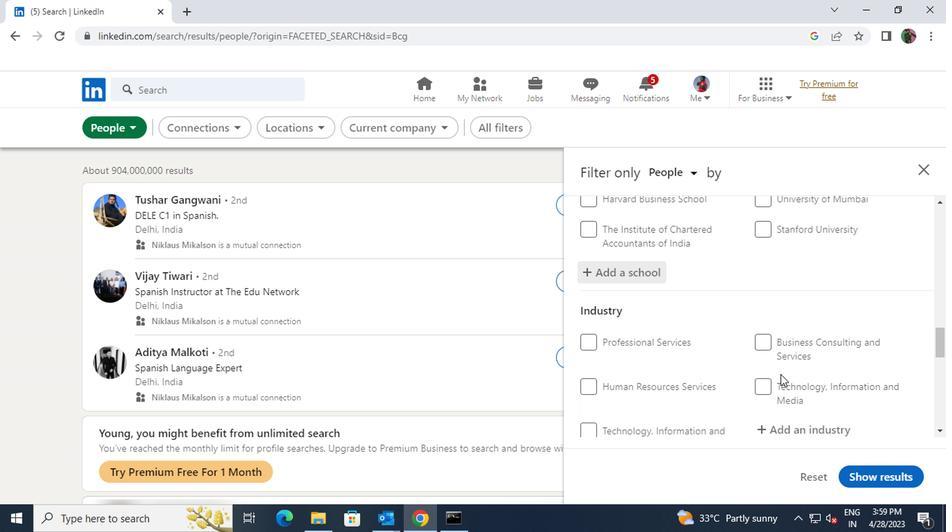
Action: Mouse moved to (777, 366)
Screenshot: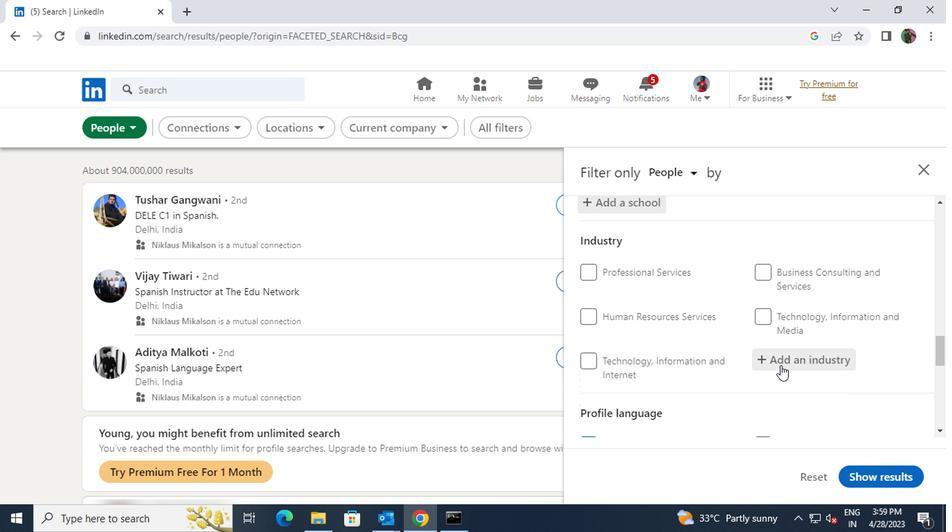 
Action: Mouse pressed left at (777, 366)
Screenshot: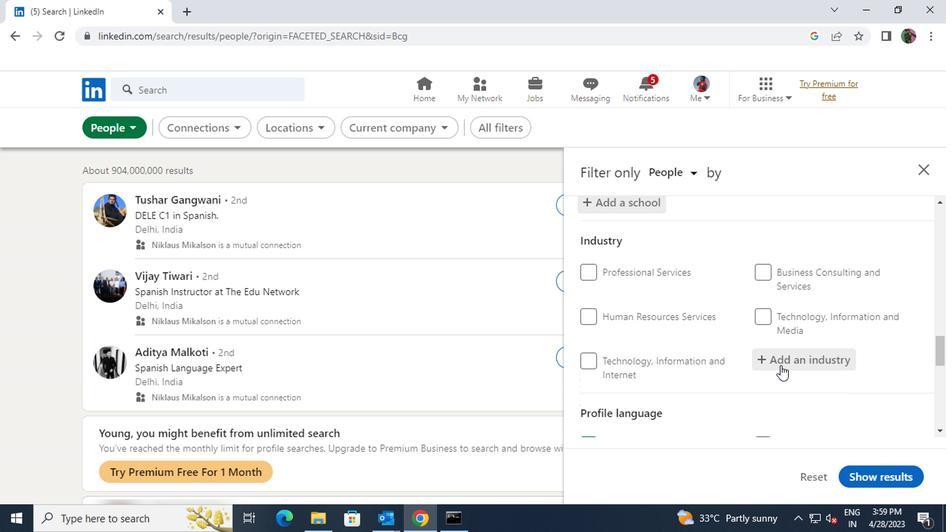 
Action: Key pressed <Key.shift>TRANS
Screenshot: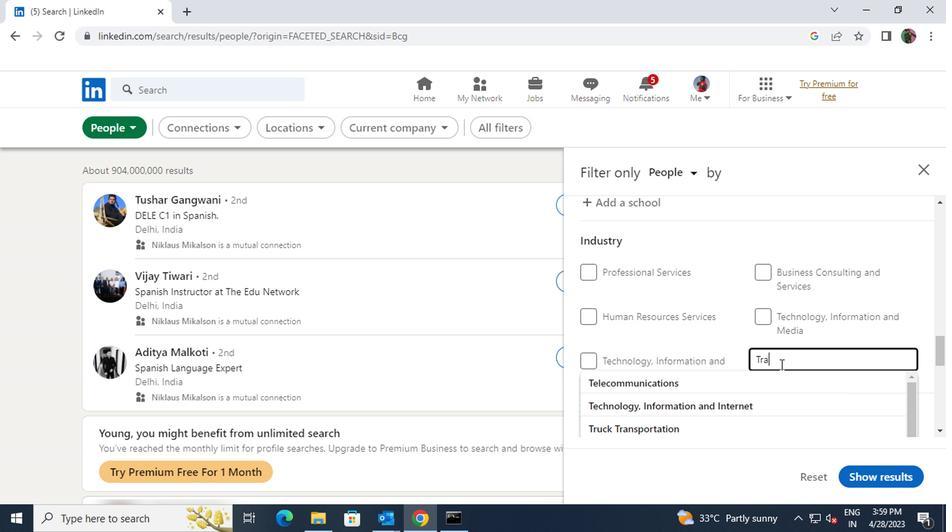
Action: Mouse moved to (777, 396)
Screenshot: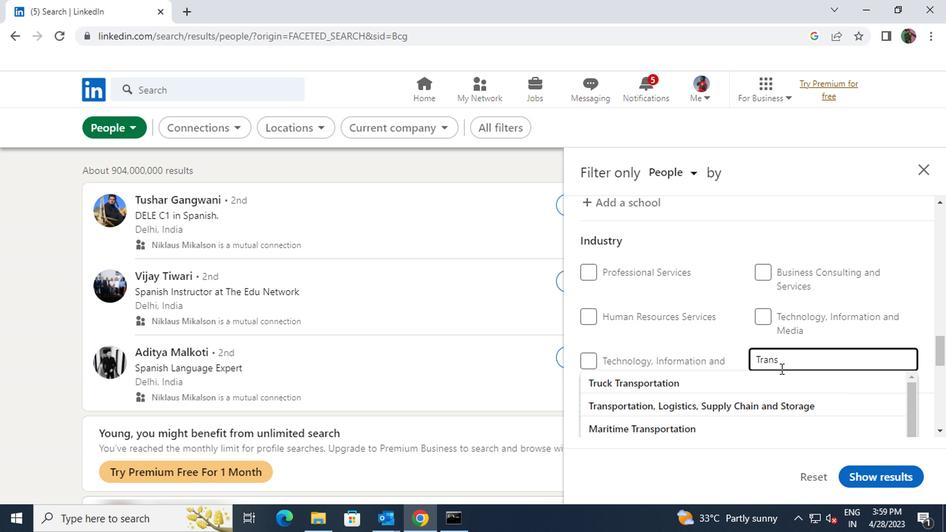 
Action: Mouse pressed left at (777, 396)
Screenshot: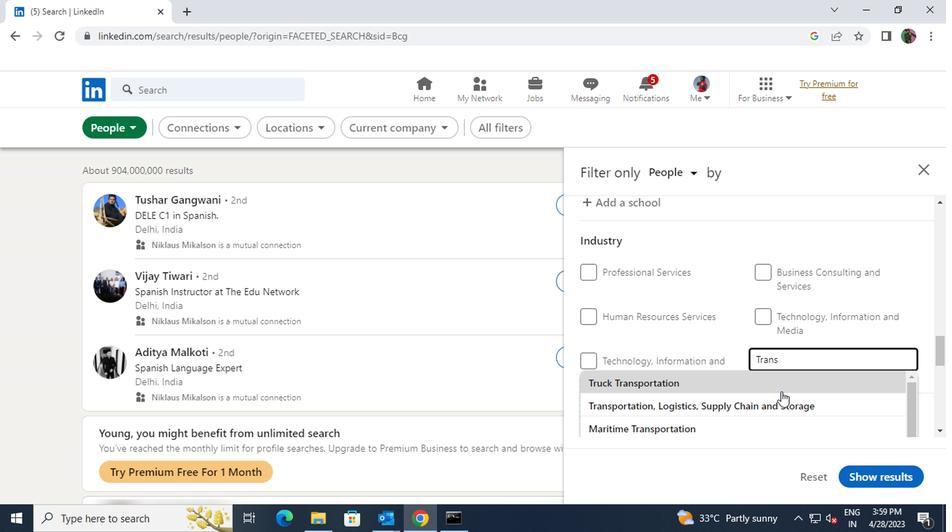 
Action: Mouse scrolled (777, 395) with delta (0, 0)
Screenshot: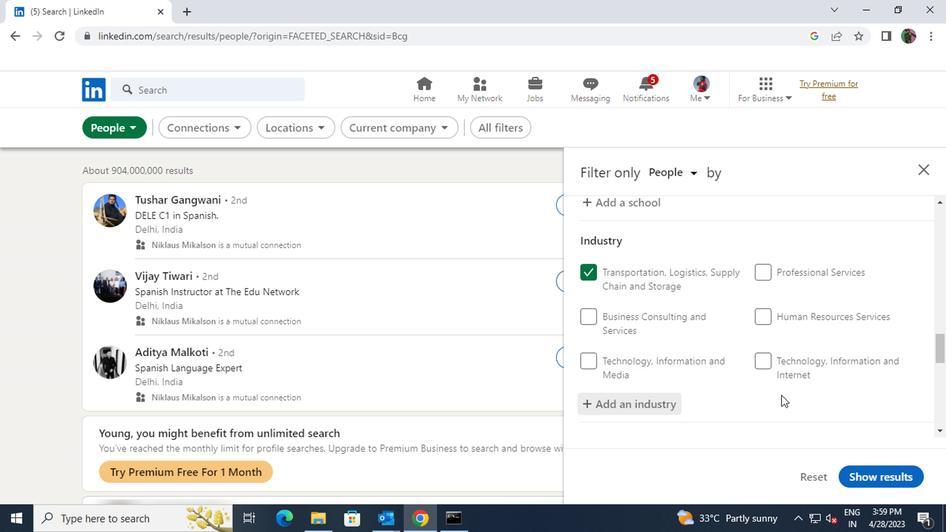 
Action: Mouse scrolled (777, 395) with delta (0, 0)
Screenshot: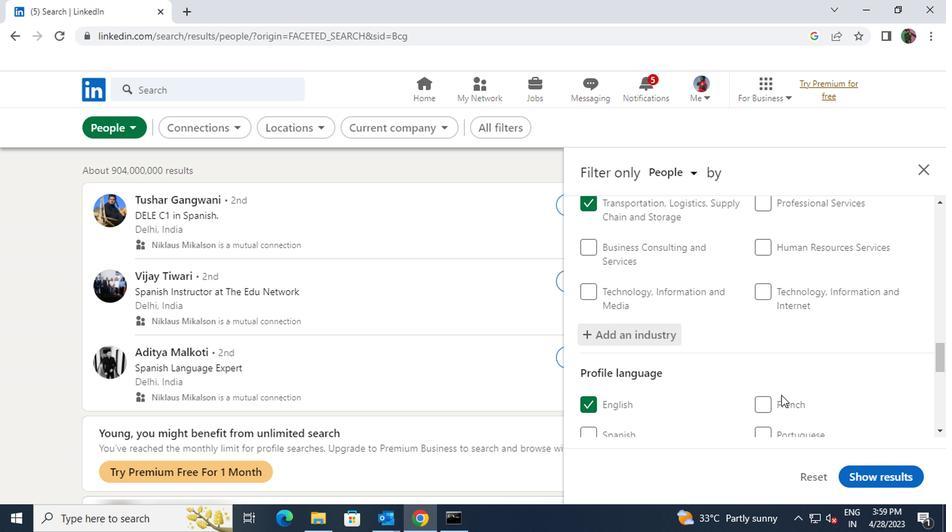 
Action: Mouse scrolled (777, 395) with delta (0, 0)
Screenshot: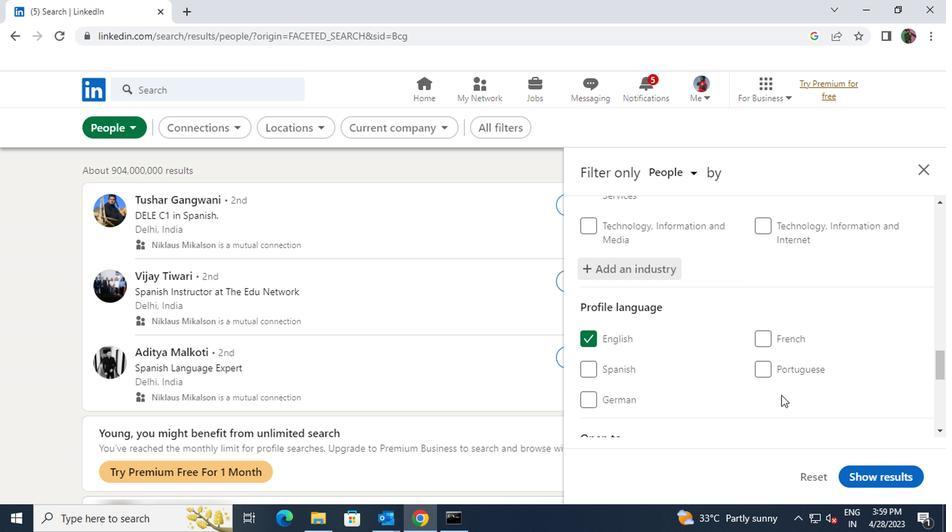 
Action: Mouse scrolled (777, 395) with delta (0, 0)
Screenshot: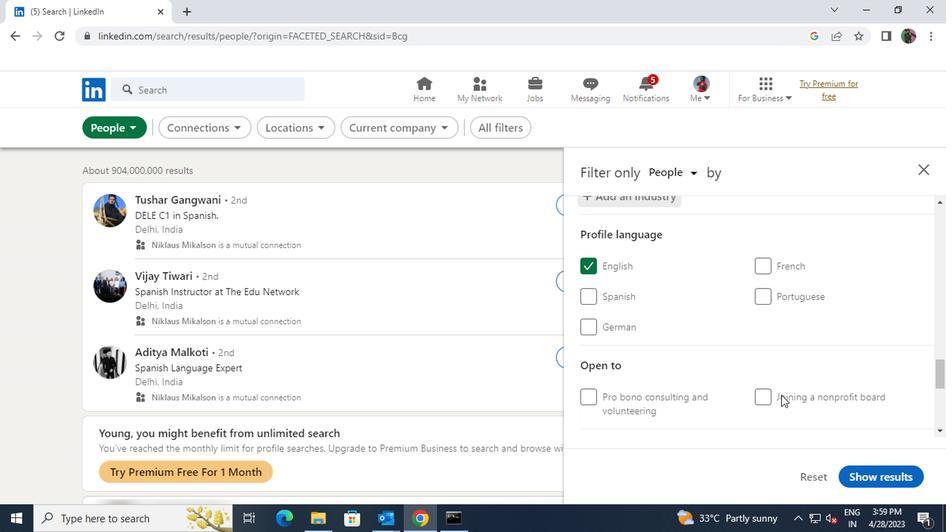 
Action: Mouse scrolled (777, 395) with delta (0, 0)
Screenshot: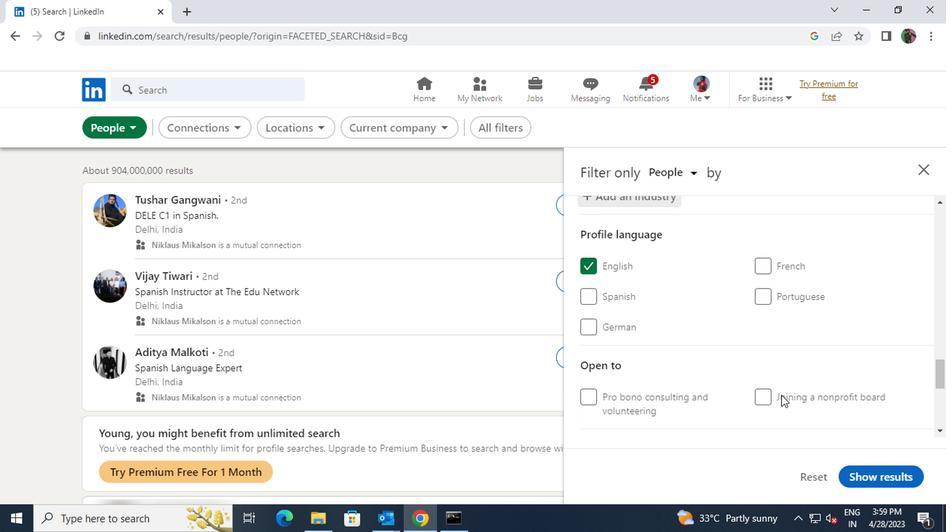 
Action: Mouse moved to (776, 398)
Screenshot: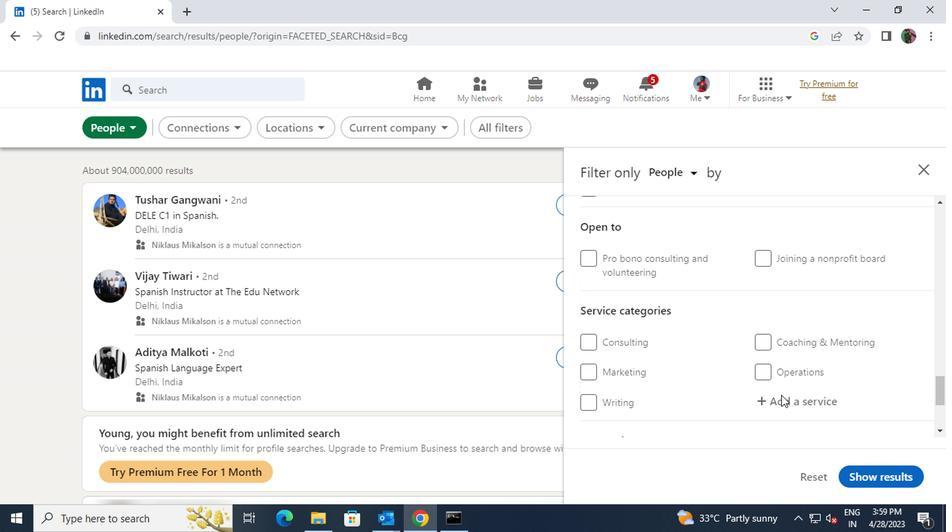 
Action: Mouse pressed left at (776, 398)
Screenshot: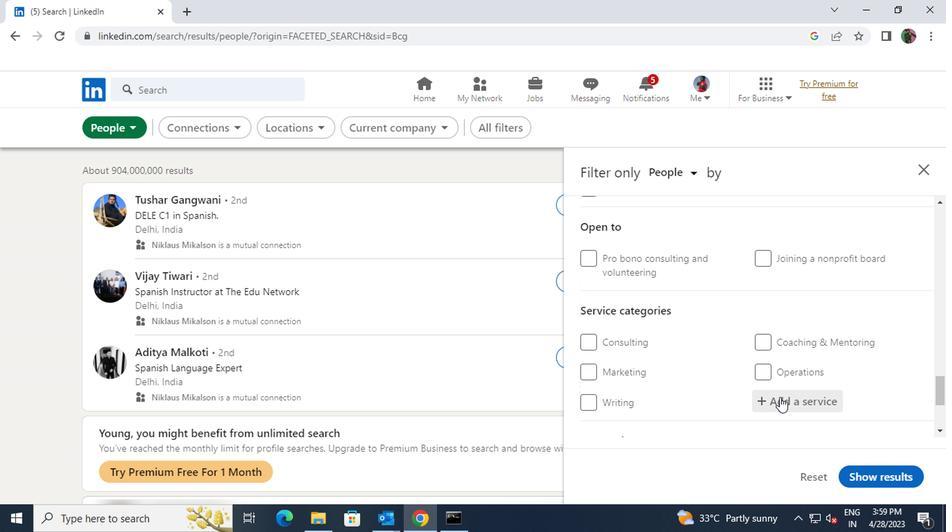 
Action: Key pressed <Key.shift>WORDPRESS
Screenshot: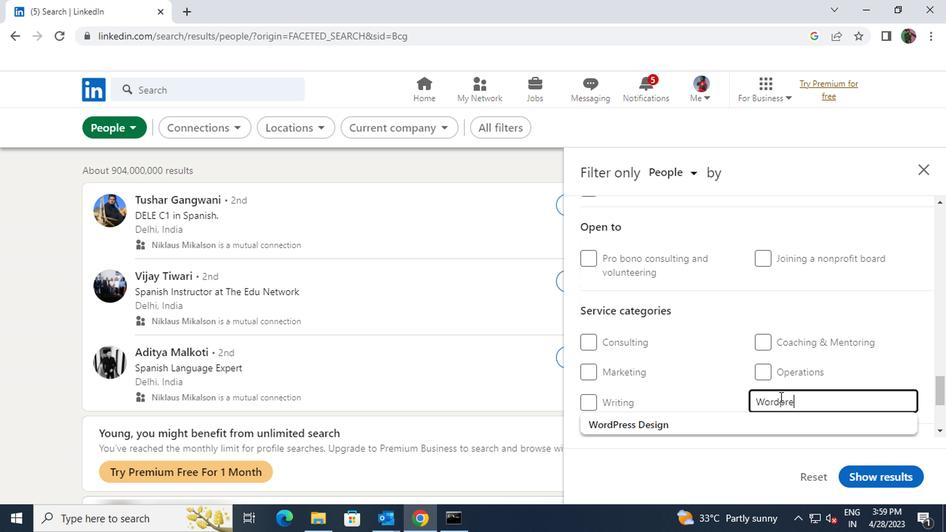 
Action: Mouse moved to (752, 426)
Screenshot: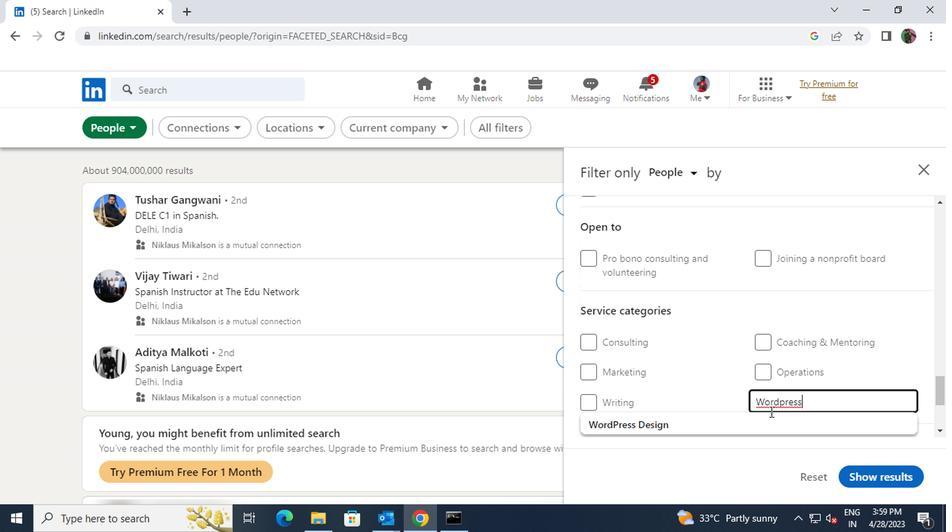 
Action: Mouse pressed left at (752, 426)
Screenshot: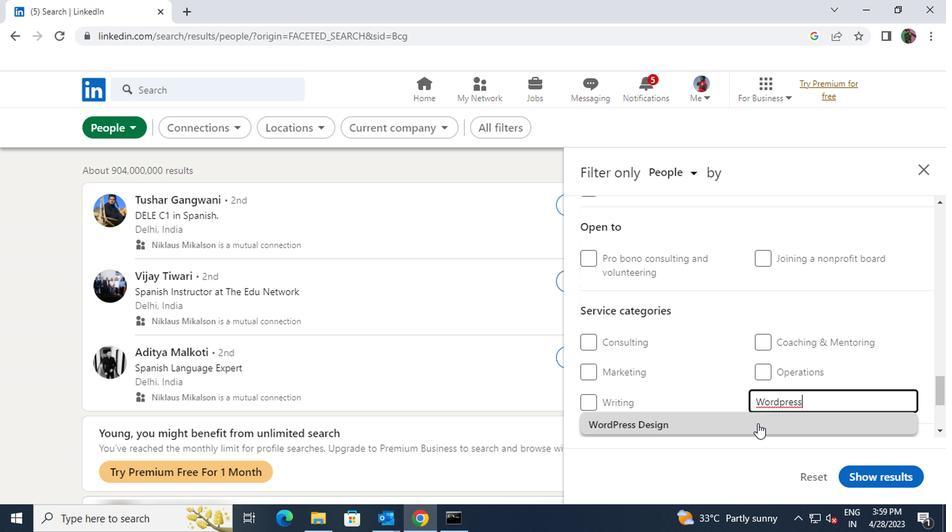 
Action: Mouse moved to (752, 421)
Screenshot: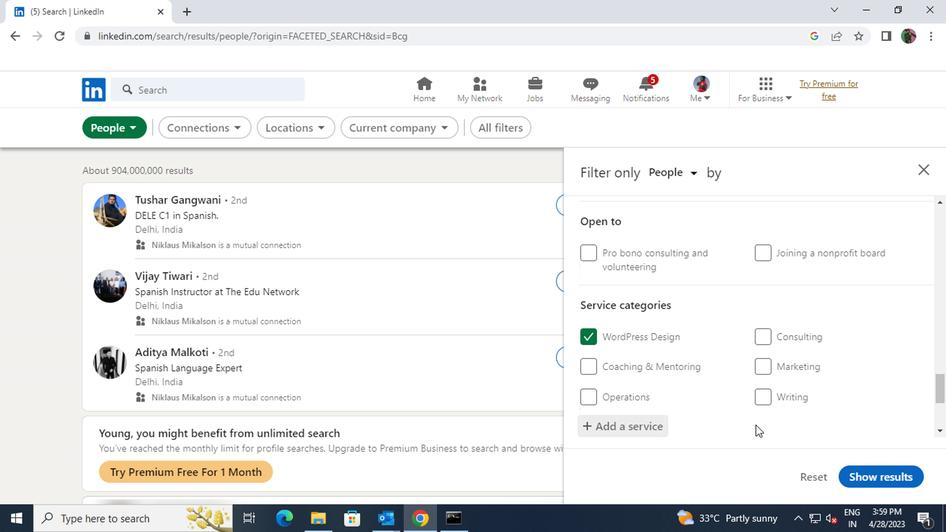 
Action: Mouse scrolled (752, 421) with delta (0, 0)
Screenshot: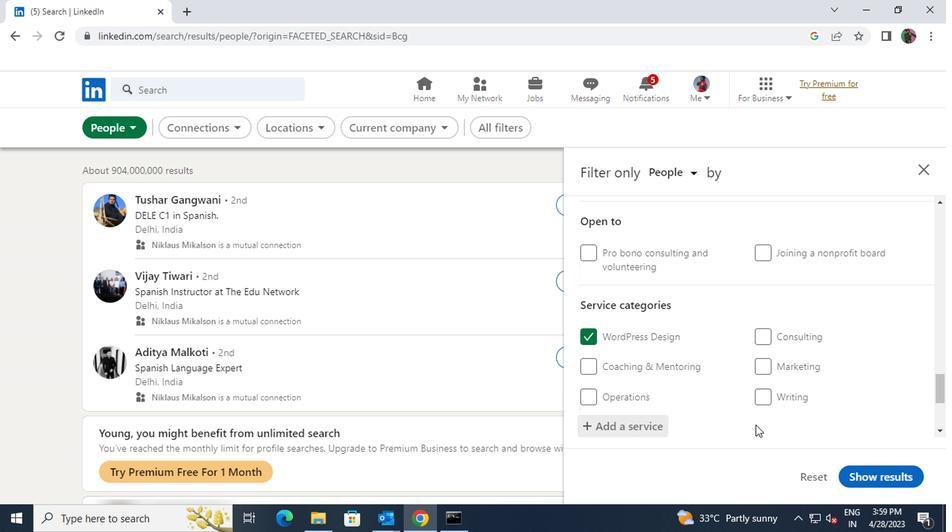
Action: Mouse moved to (755, 415)
Screenshot: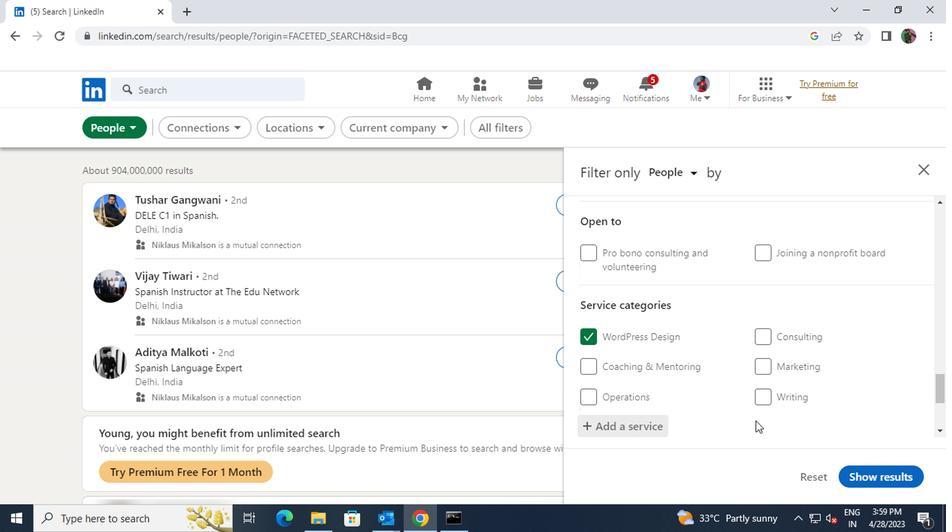 
Action: Mouse scrolled (755, 414) with delta (0, 0)
Screenshot: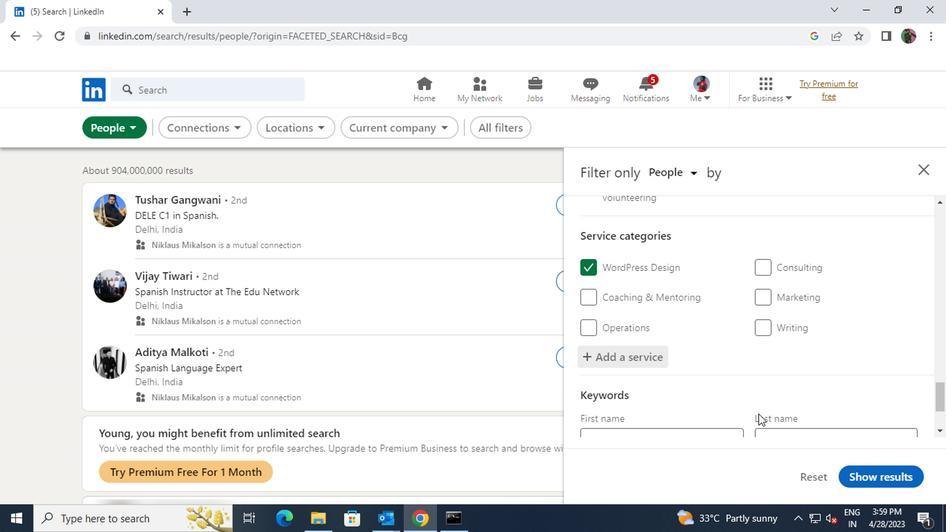 
Action: Mouse moved to (706, 418)
Screenshot: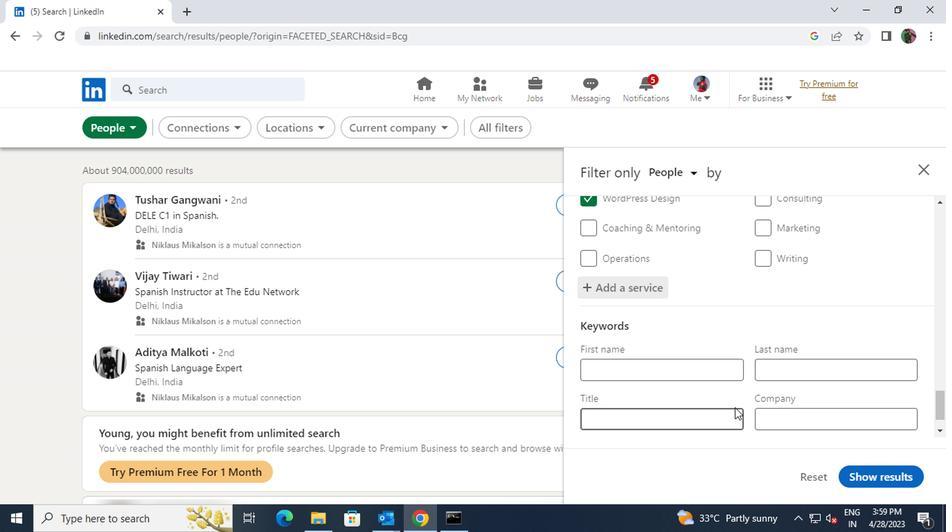 
Action: Mouse pressed left at (706, 418)
Screenshot: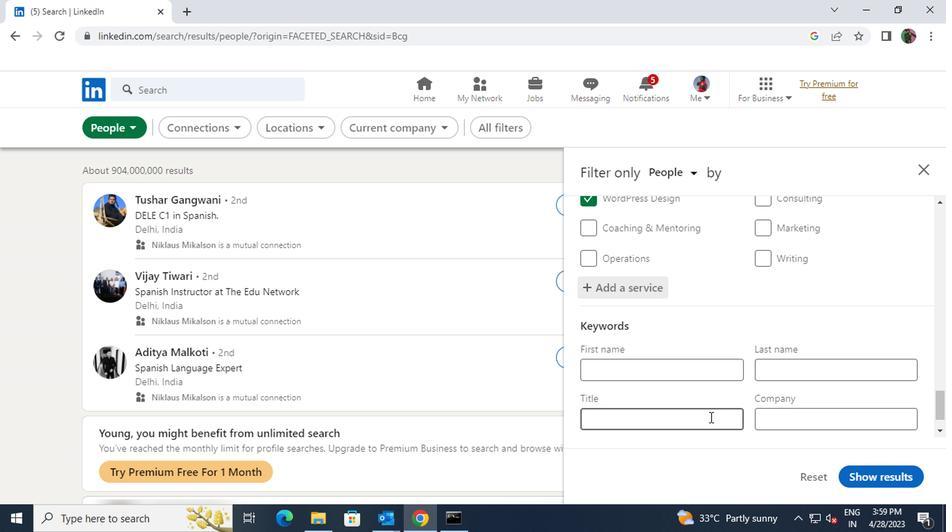 
Action: Key pressed <Key.shift>DENTAL<Key.space><Key.shift>HYGIENIST
Screenshot: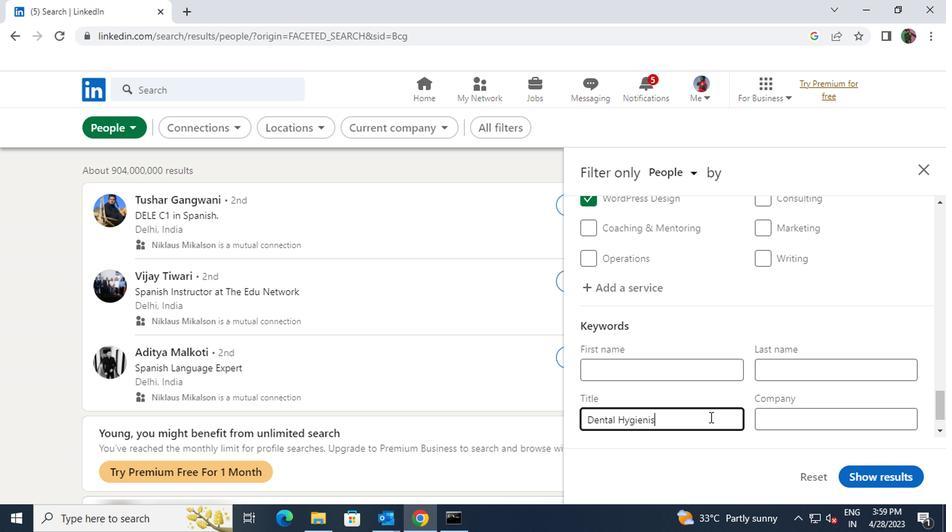 
Action: Mouse moved to (861, 474)
Screenshot: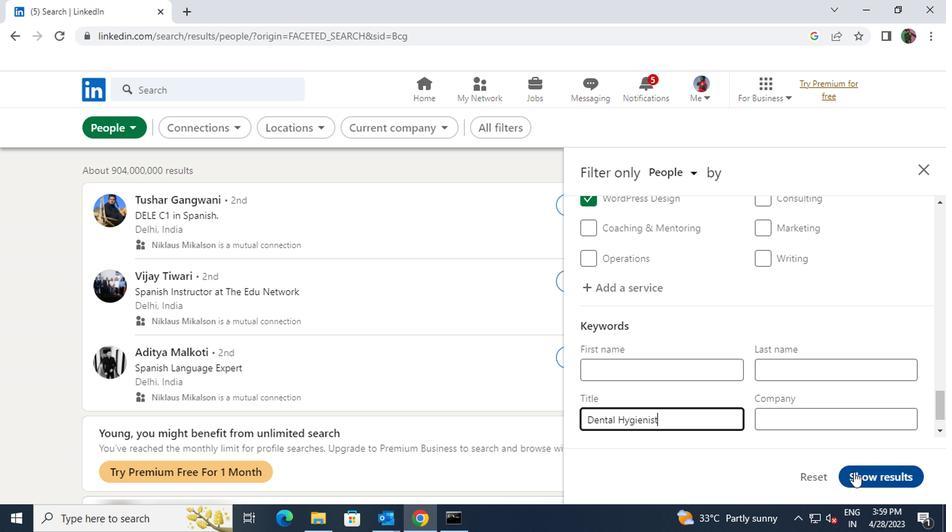 
Action: Mouse pressed left at (861, 474)
Screenshot: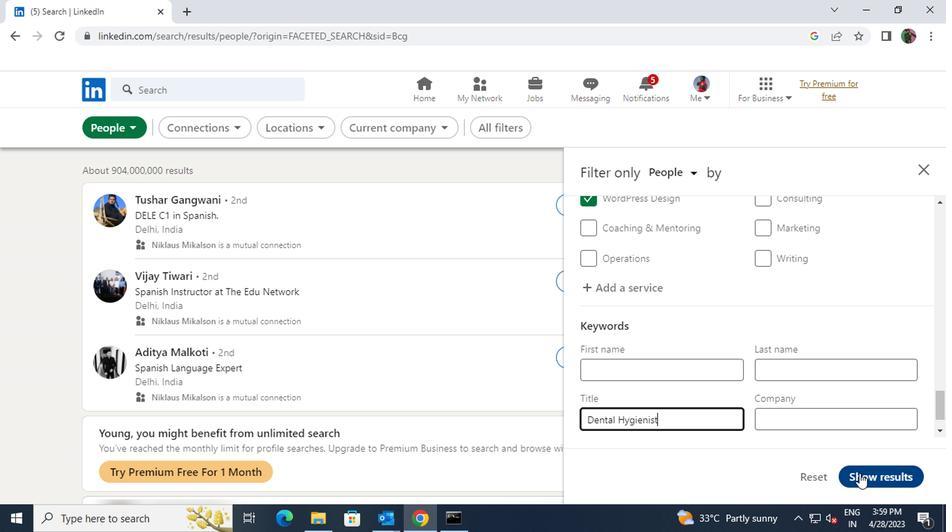 
